 Task: Look for space in Nīmāj, India from 1st July, 2023 to 3rd July, 2023 for 1 adult in price range Rs.5000 to Rs.15000. Place can be private room with 1  bedroom having 1 bed and 1 bathroom. Property type can be house, flat, guest house, hotel. Amenities needed are: wifi, washing machine. Booking option can be shelf check-in. Required host language is English.
Action: Mouse moved to (439, 80)
Screenshot: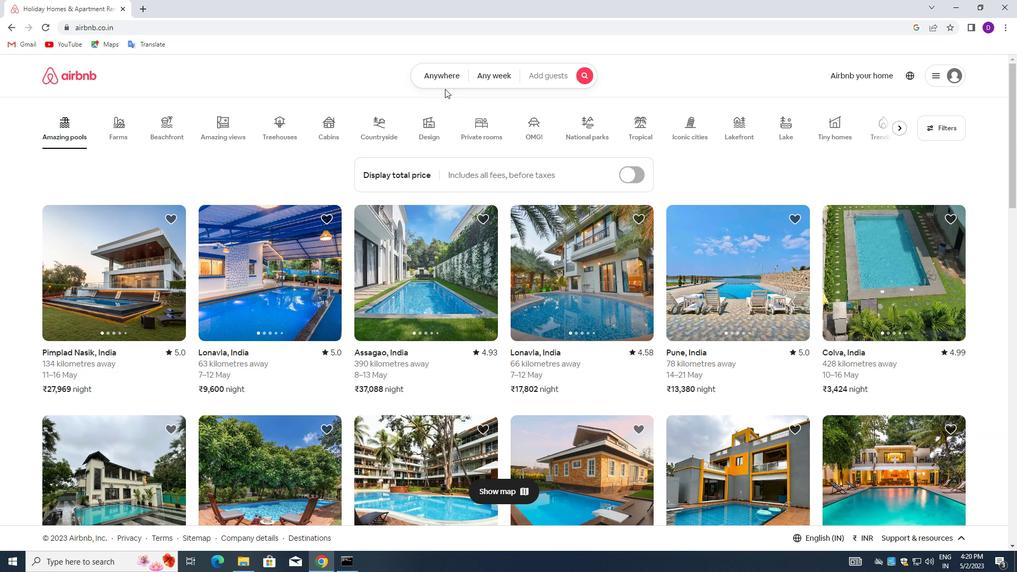 
Action: Mouse pressed left at (439, 80)
Screenshot: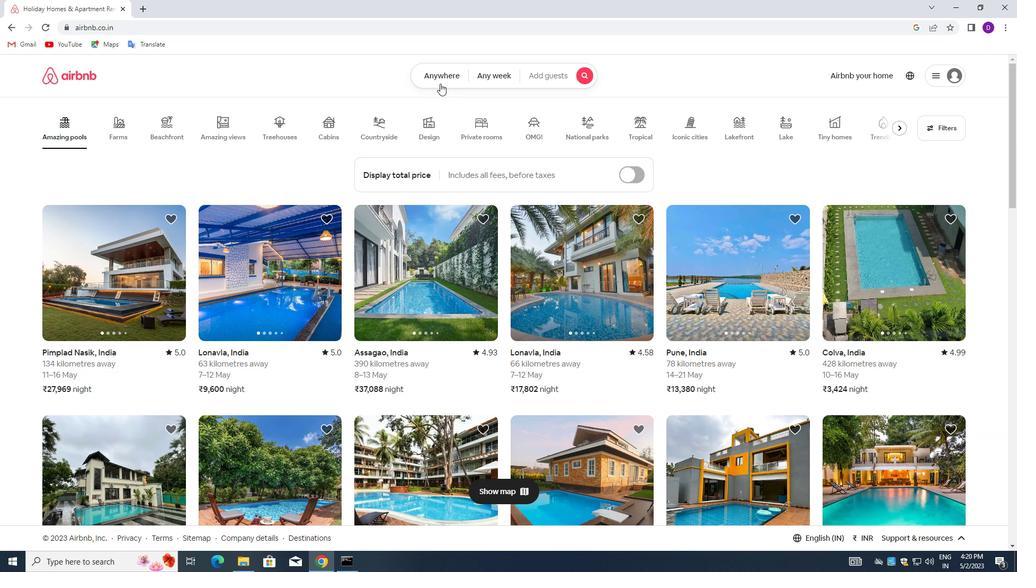 
Action: Mouse moved to (343, 118)
Screenshot: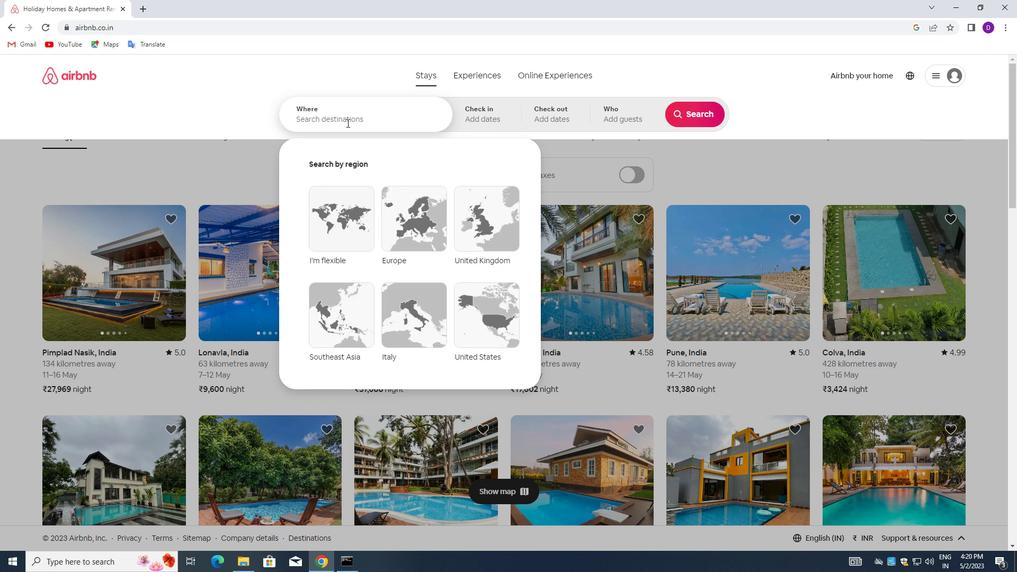 
Action: Mouse pressed left at (343, 118)
Screenshot: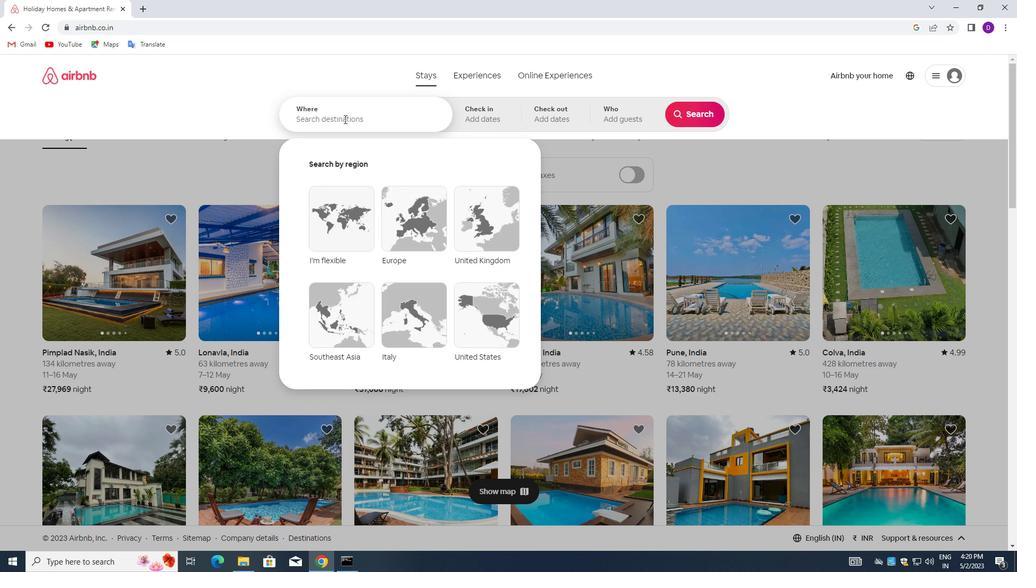 
Action: Mouse moved to (248, 117)
Screenshot: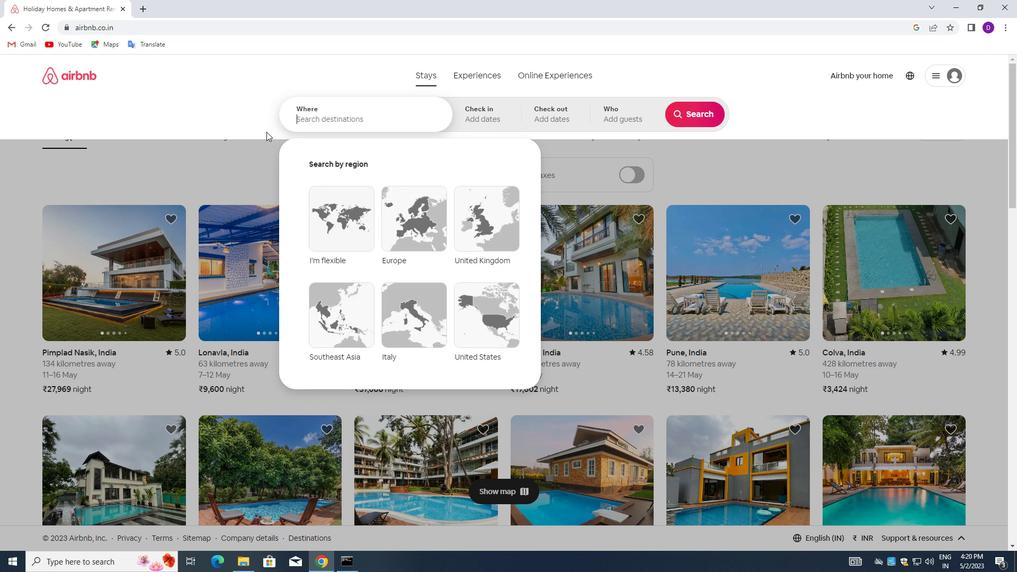 
Action: Key pressed <Key.shift>NIMAJ,<Key.space><Key.shift>INDIA<Key.enter>
Screenshot: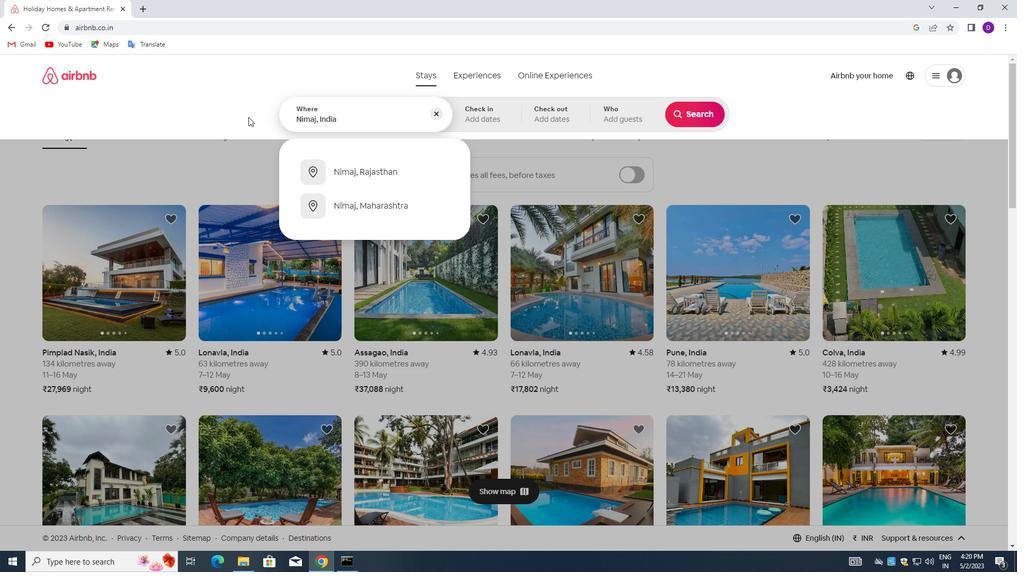 
Action: Mouse moved to (693, 208)
Screenshot: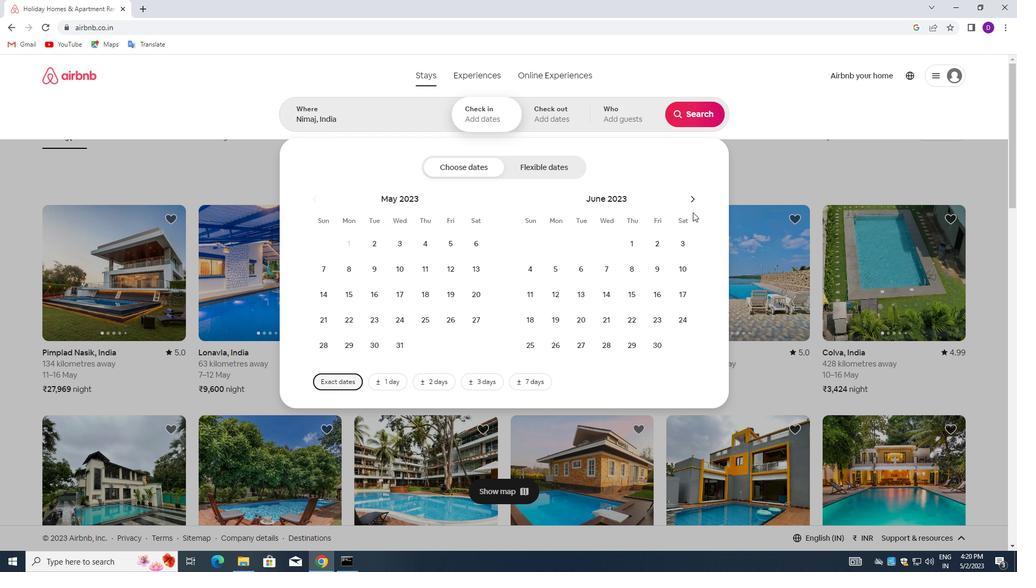 
Action: Mouse pressed left at (693, 208)
Screenshot: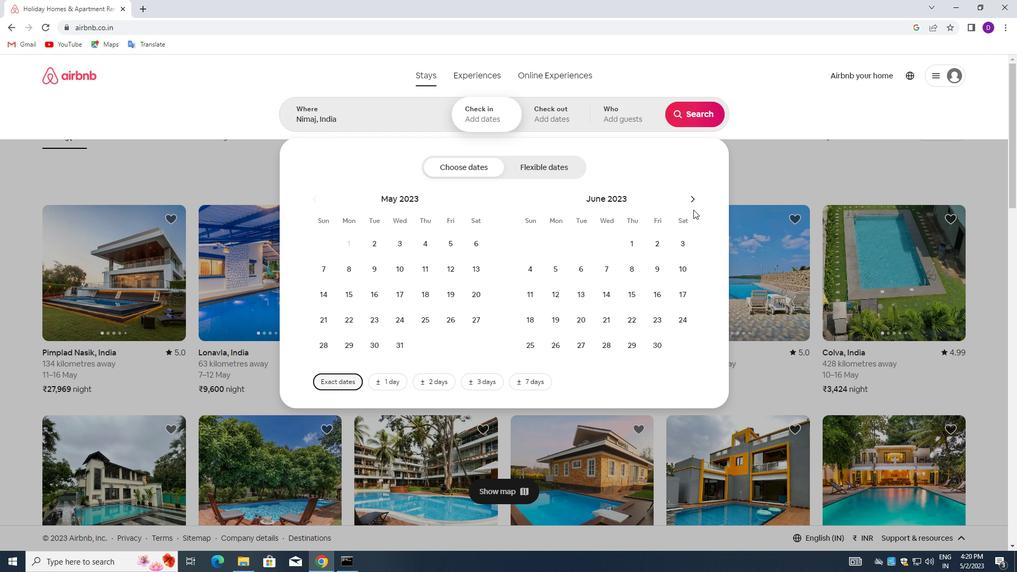 
Action: Mouse moved to (693, 202)
Screenshot: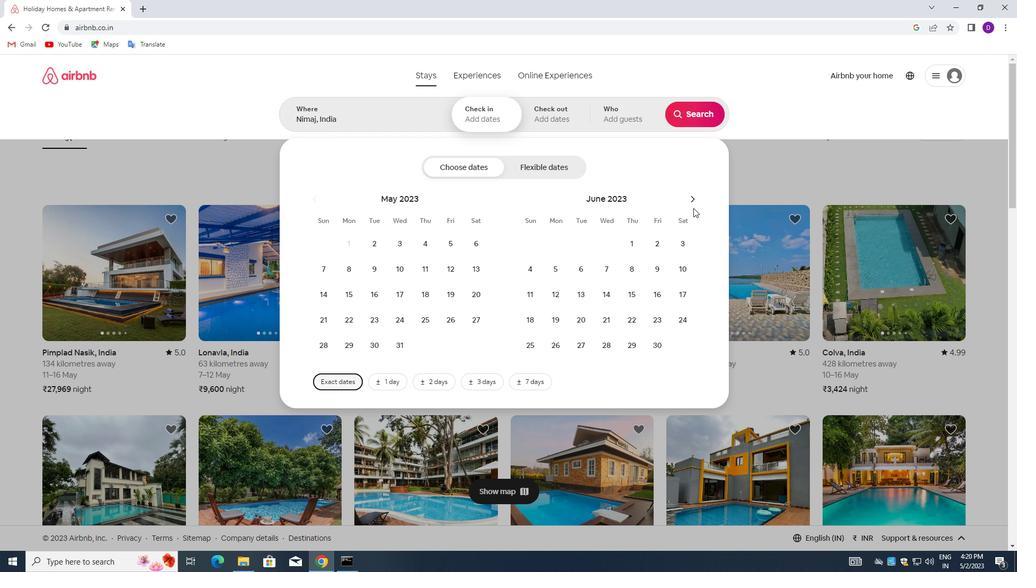
Action: Mouse pressed left at (693, 202)
Screenshot: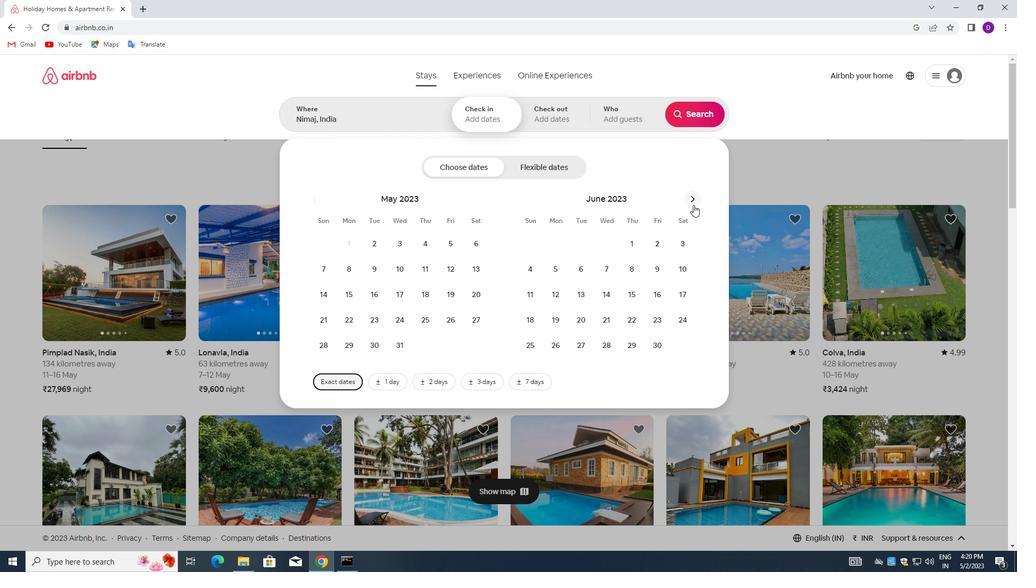 
Action: Mouse moved to (681, 244)
Screenshot: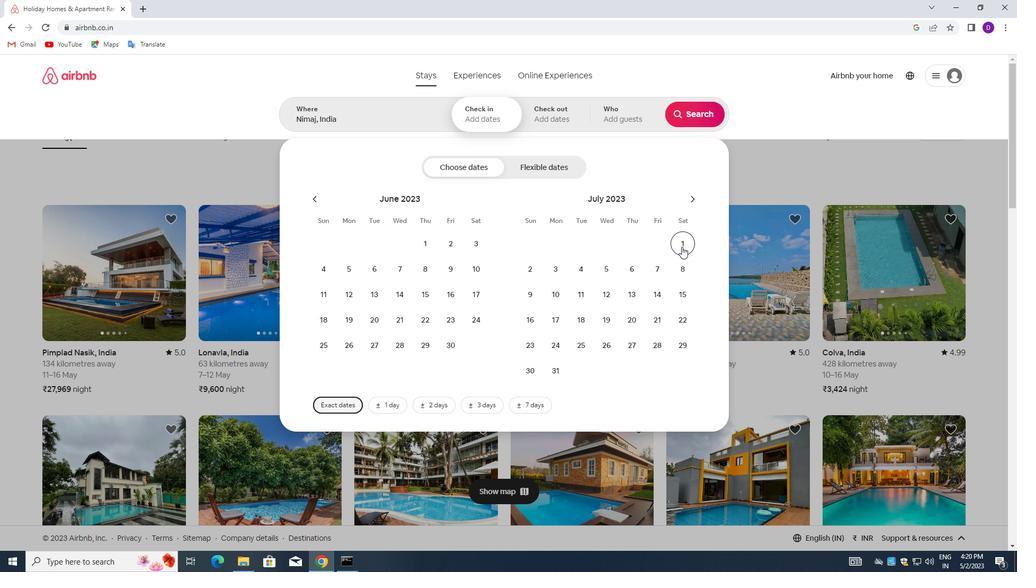 
Action: Mouse pressed left at (681, 244)
Screenshot: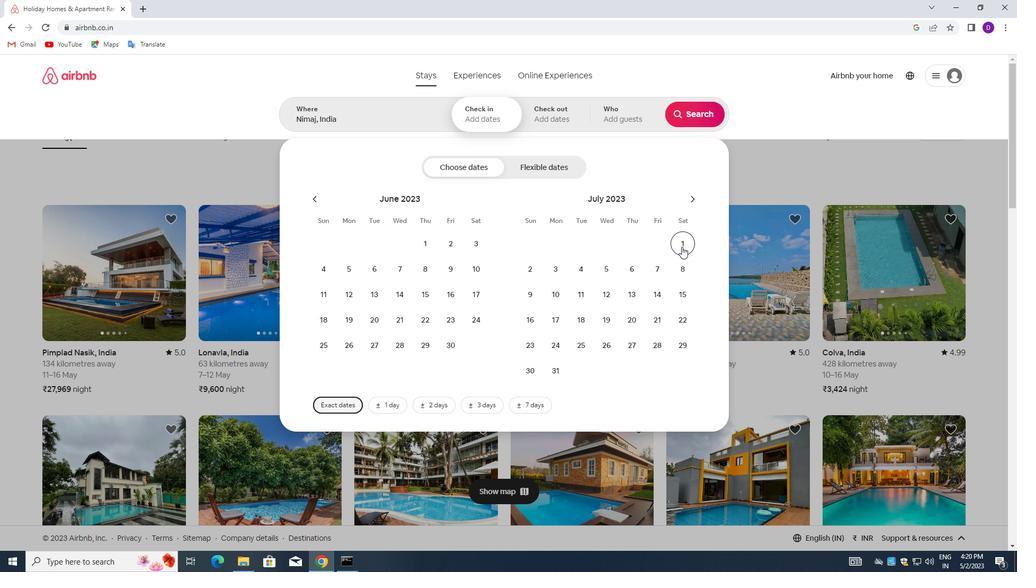 
Action: Mouse moved to (559, 272)
Screenshot: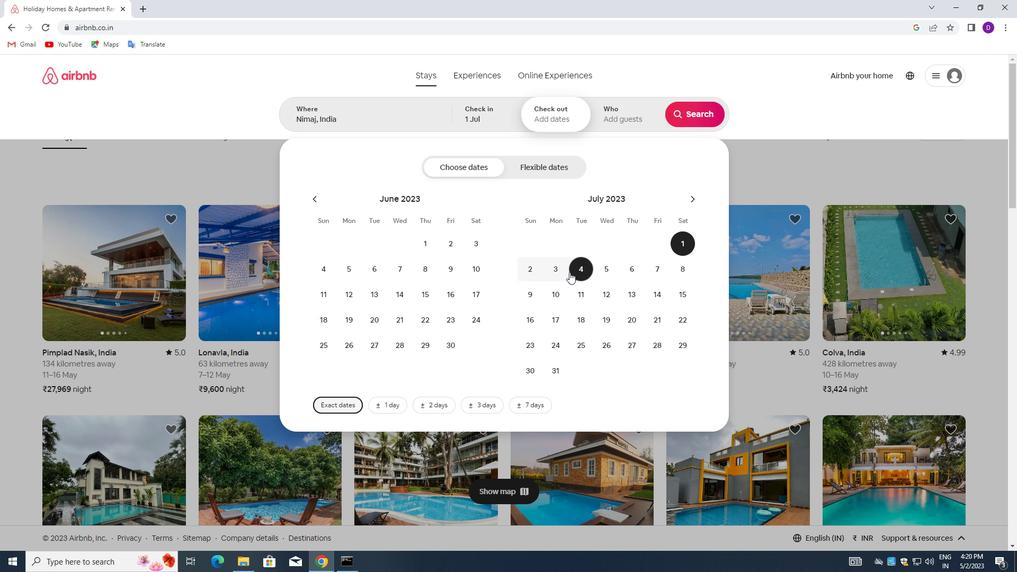 
Action: Mouse pressed left at (559, 272)
Screenshot: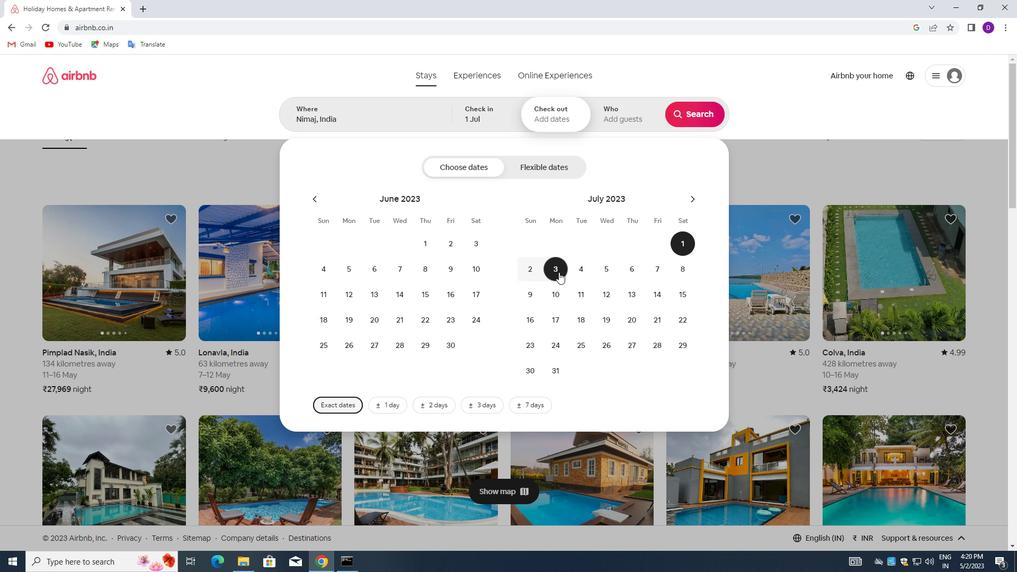 
Action: Mouse moved to (614, 118)
Screenshot: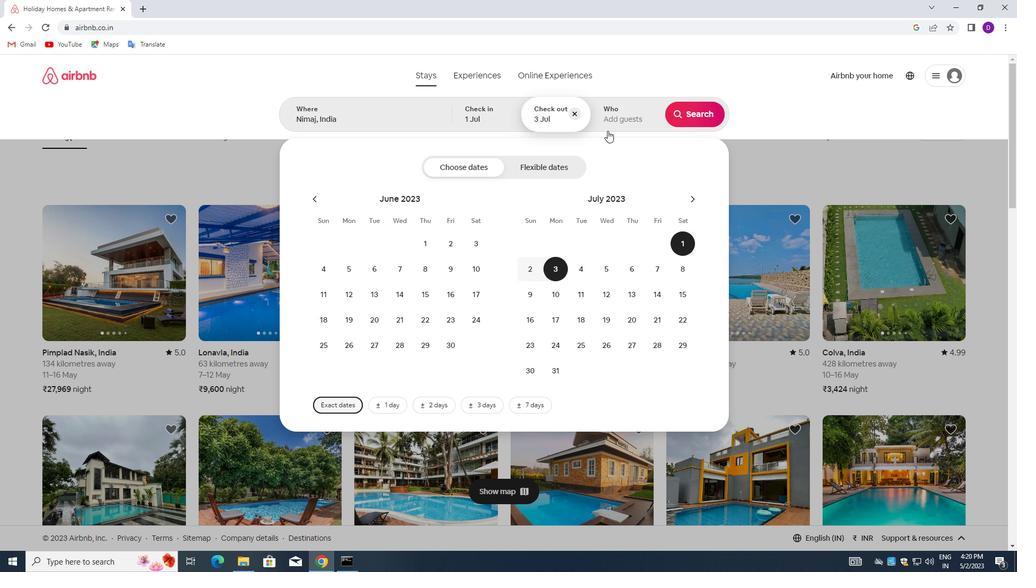 
Action: Mouse pressed left at (614, 118)
Screenshot: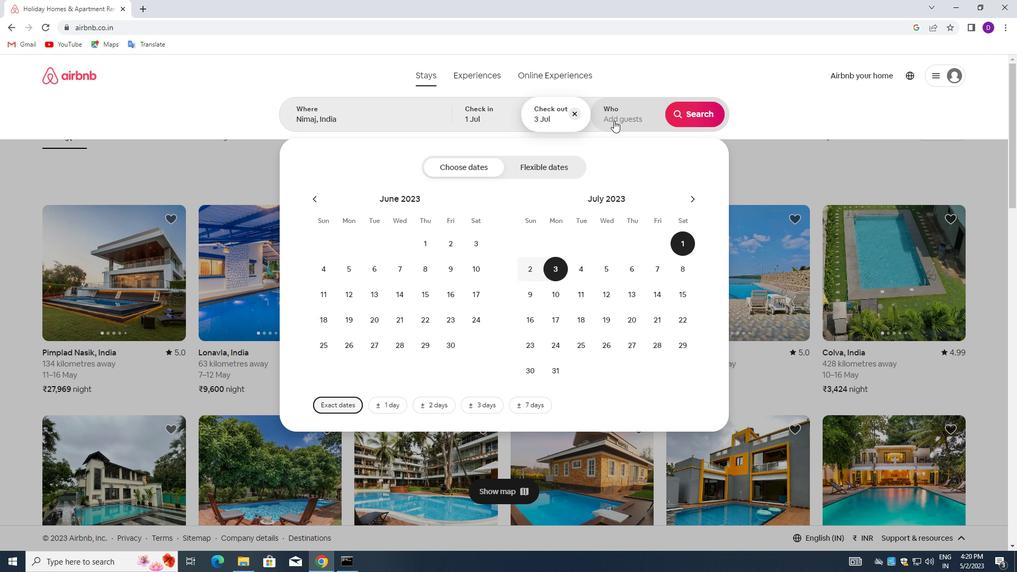 
Action: Mouse moved to (692, 169)
Screenshot: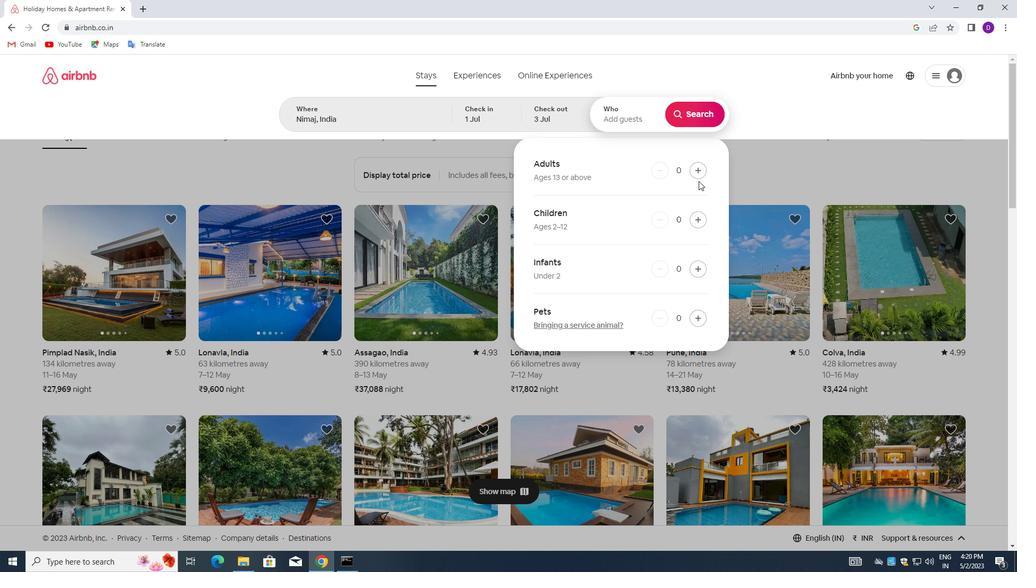 
Action: Mouse pressed left at (692, 169)
Screenshot: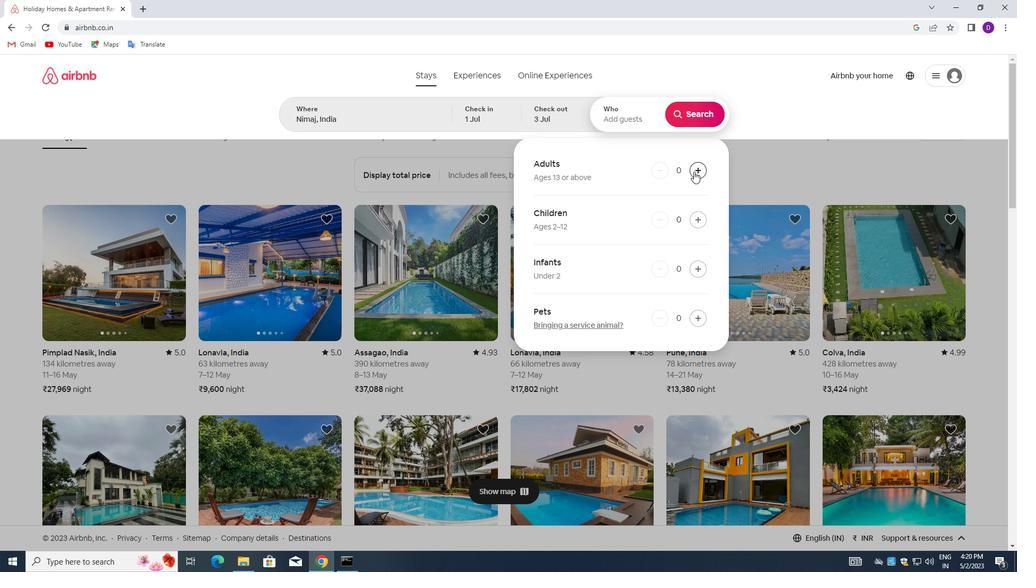 
Action: Mouse moved to (684, 111)
Screenshot: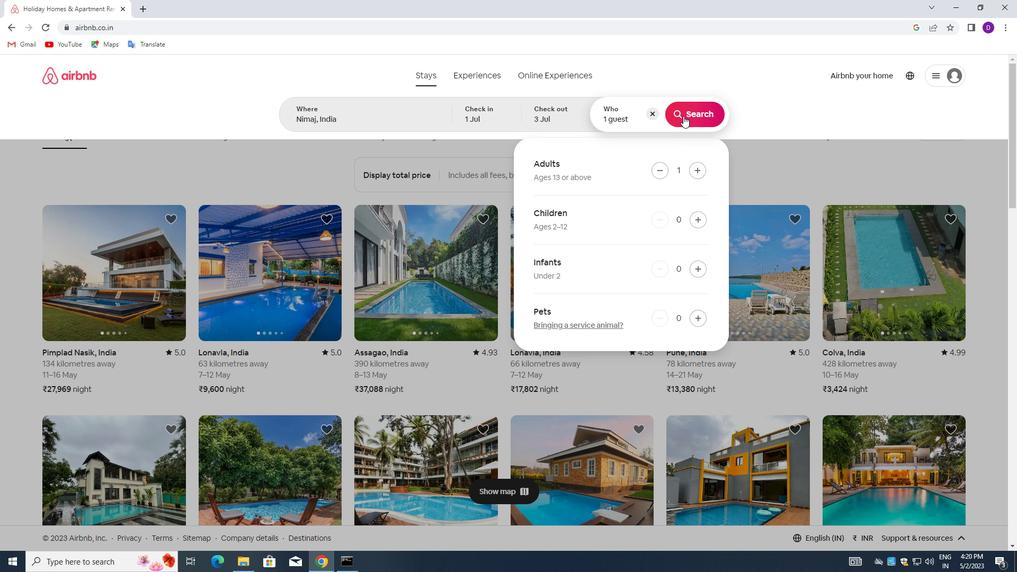 
Action: Mouse pressed left at (684, 111)
Screenshot: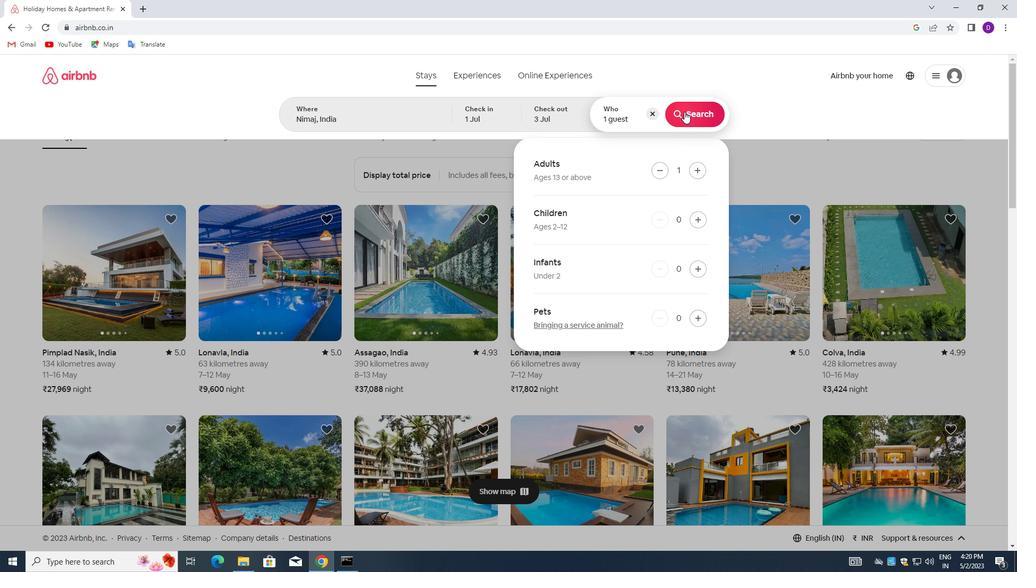 
Action: Mouse moved to (969, 122)
Screenshot: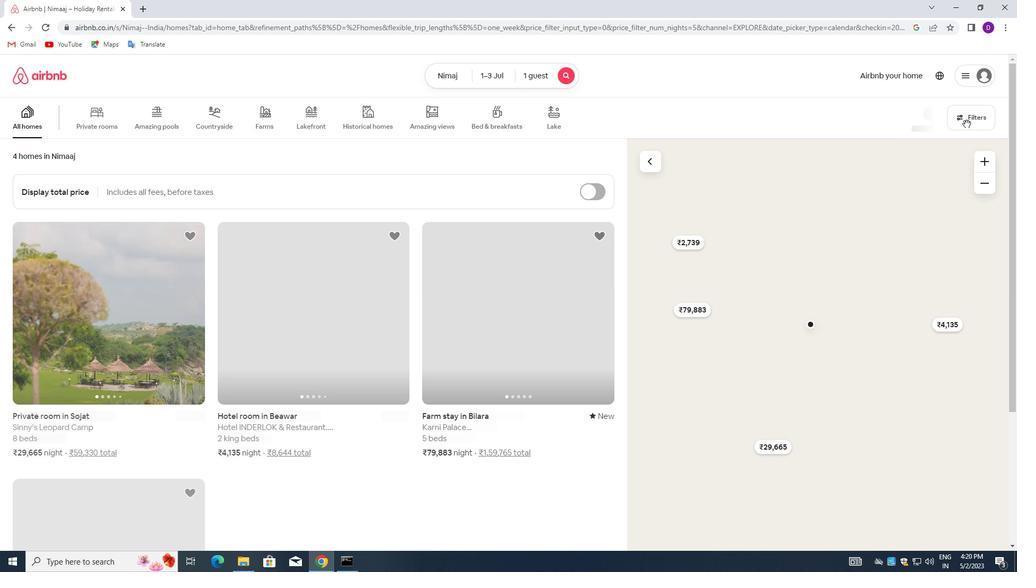 
Action: Mouse pressed left at (969, 122)
Screenshot: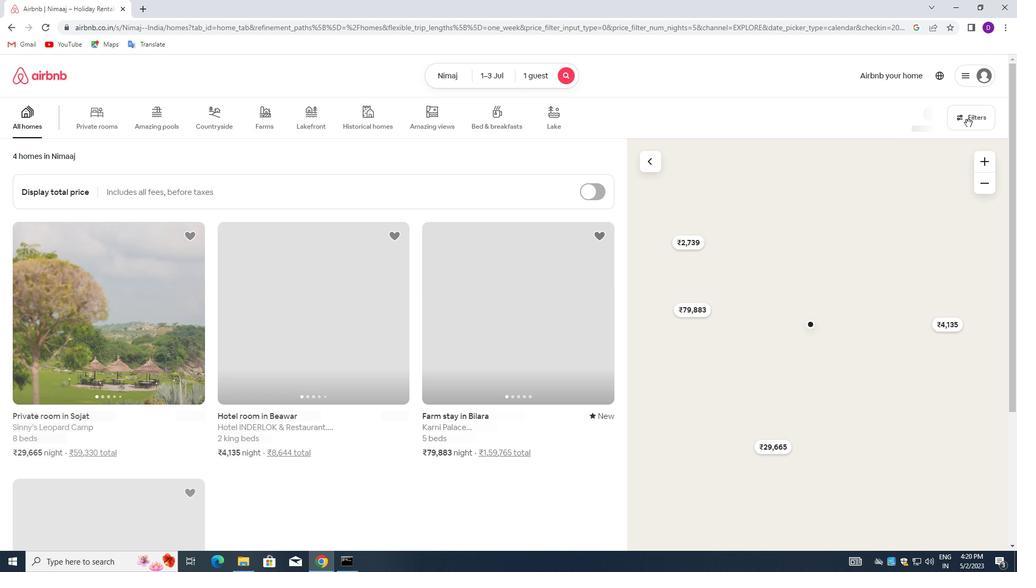 
Action: Mouse moved to (374, 254)
Screenshot: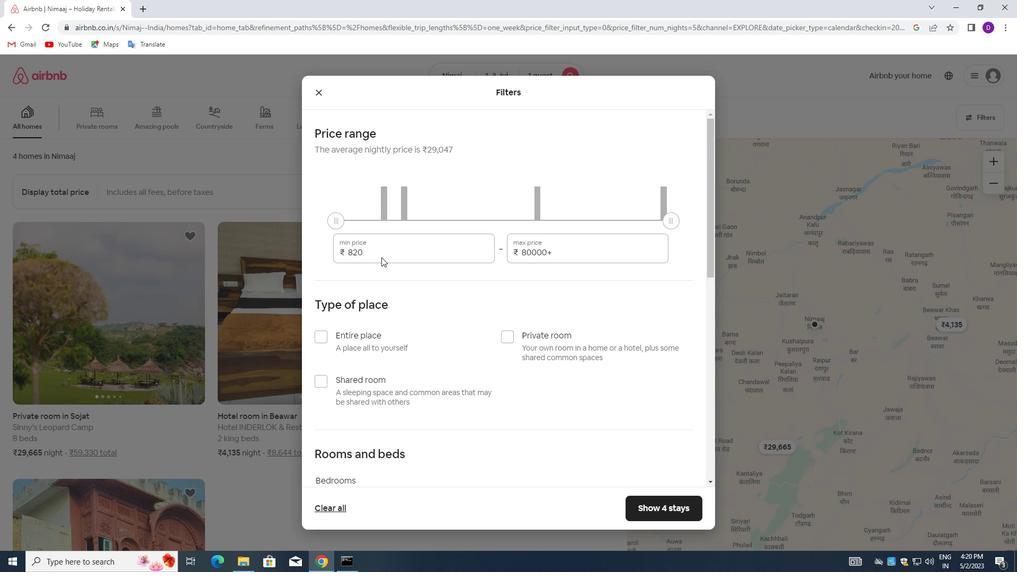 
Action: Mouse pressed left at (374, 254)
Screenshot: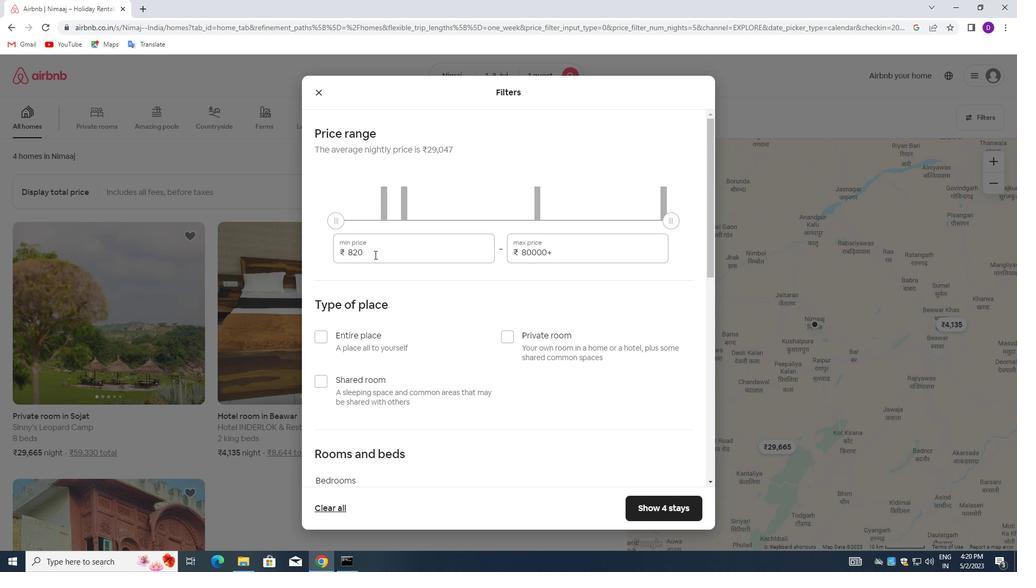 
Action: Mouse pressed left at (374, 254)
Screenshot: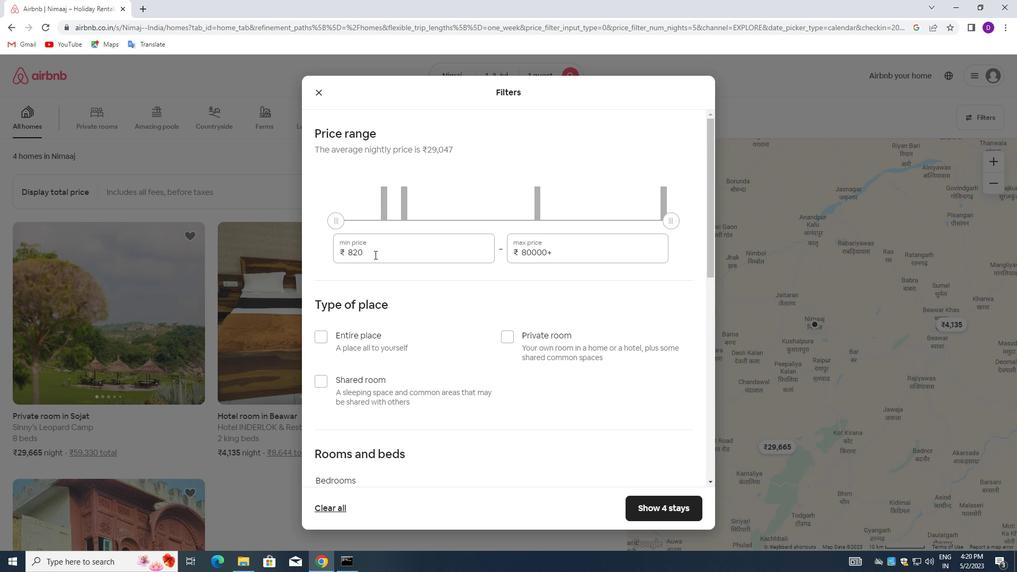 
Action: Key pressed 5000<Key.tab>15000
Screenshot: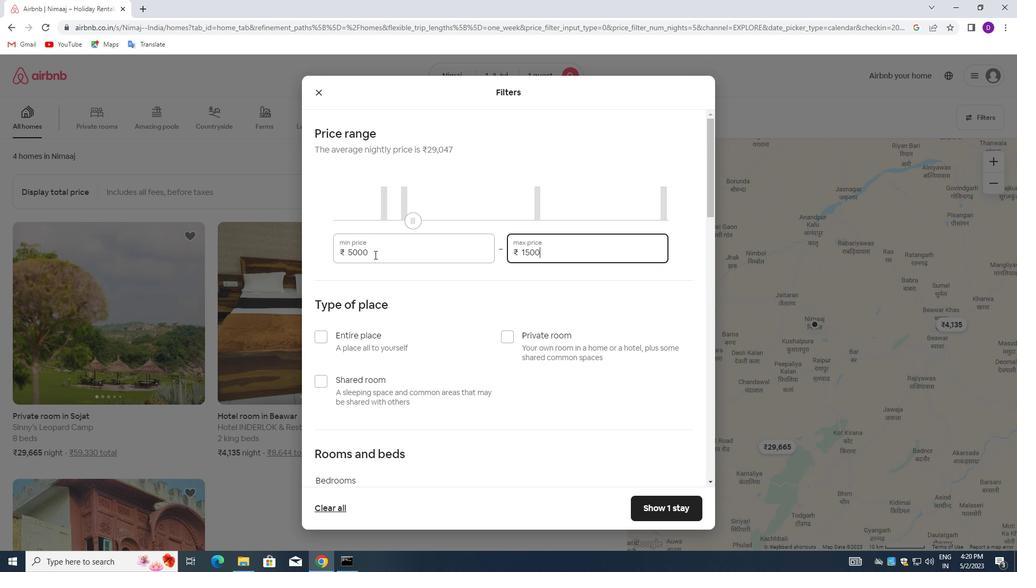 
Action: Mouse moved to (398, 293)
Screenshot: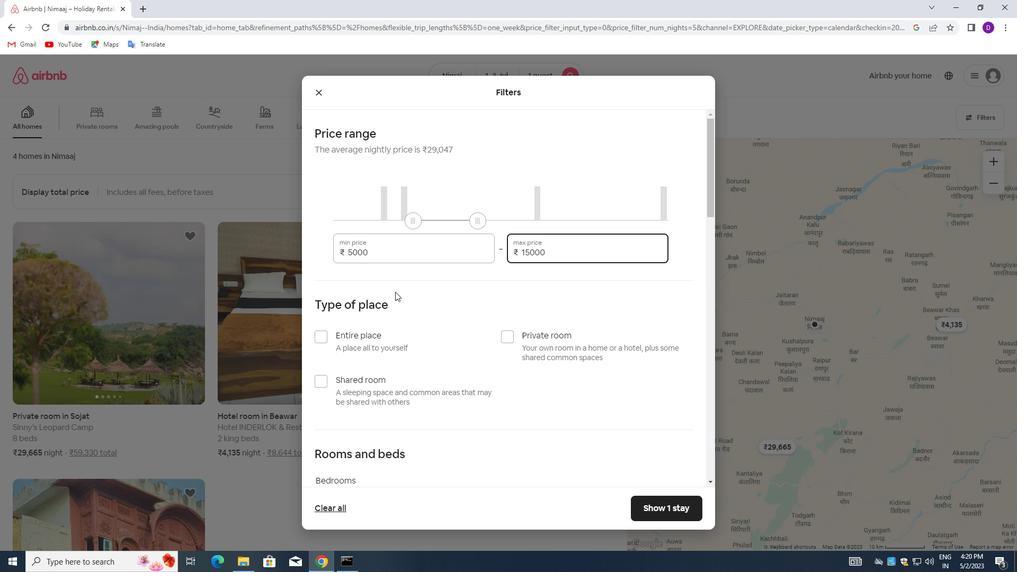 
Action: Mouse scrolled (398, 292) with delta (0, 0)
Screenshot: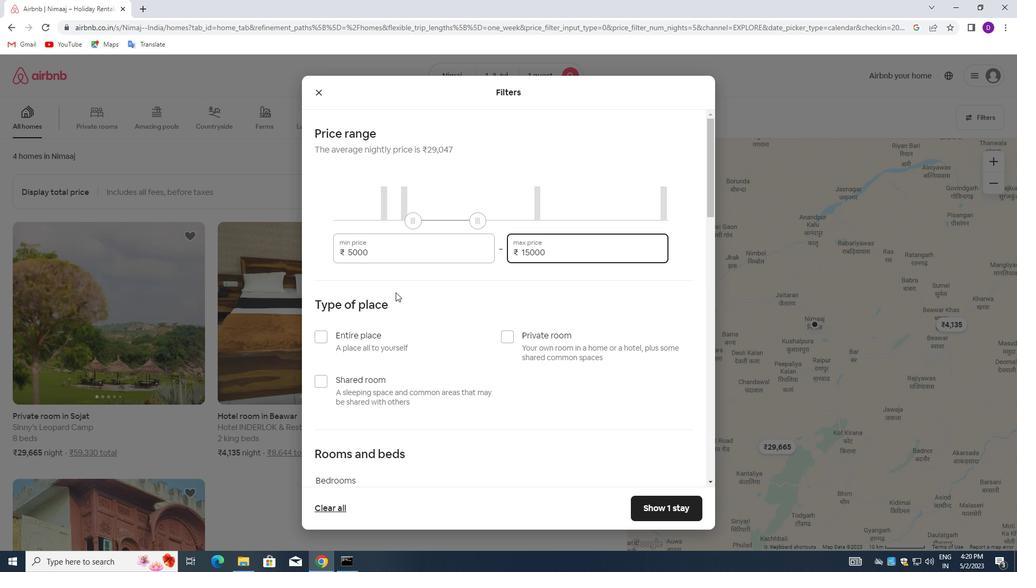 
Action: Mouse moved to (399, 295)
Screenshot: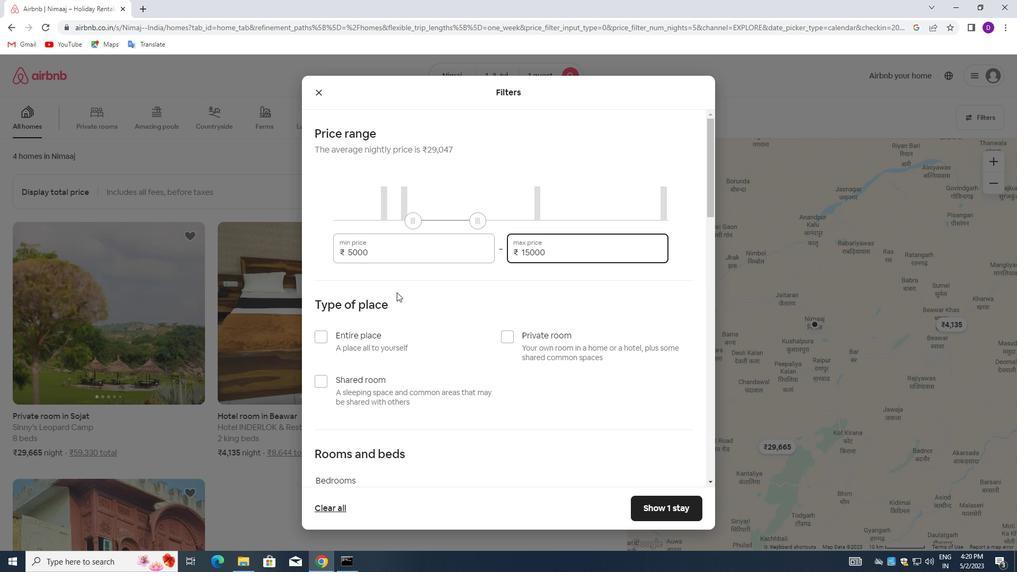 
Action: Mouse scrolled (399, 295) with delta (0, 0)
Screenshot: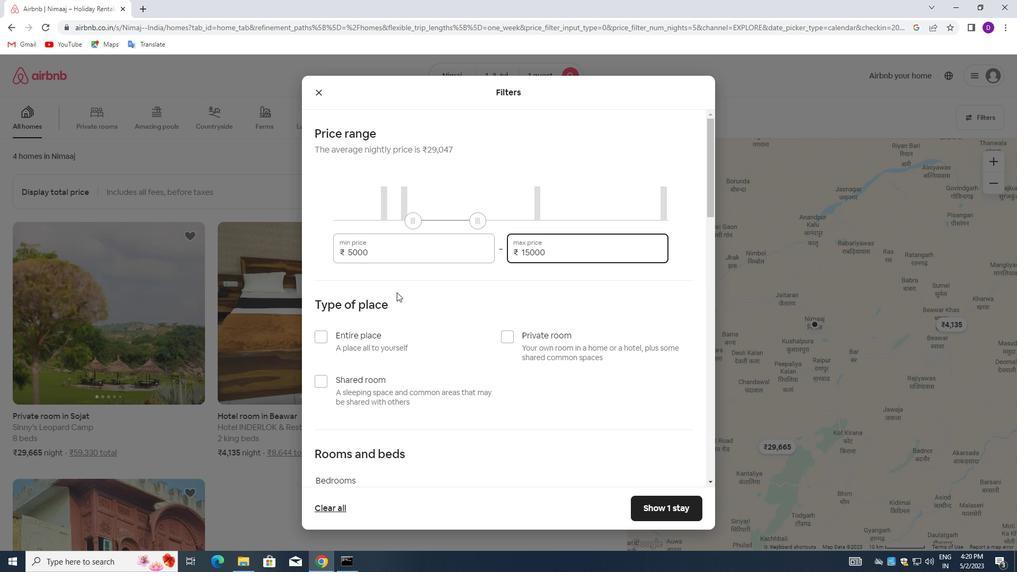 
Action: Mouse moved to (507, 232)
Screenshot: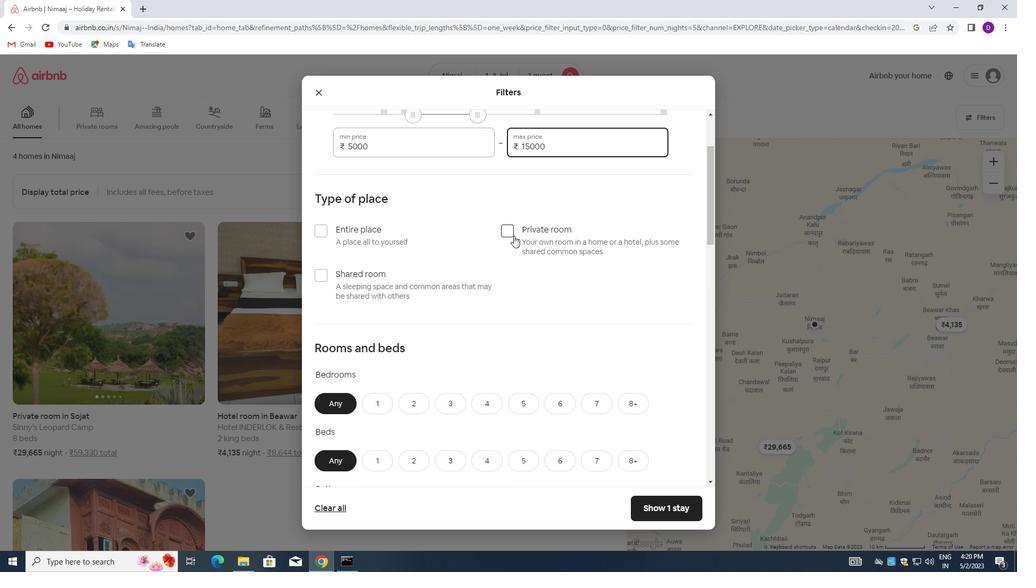 
Action: Mouse pressed left at (507, 232)
Screenshot: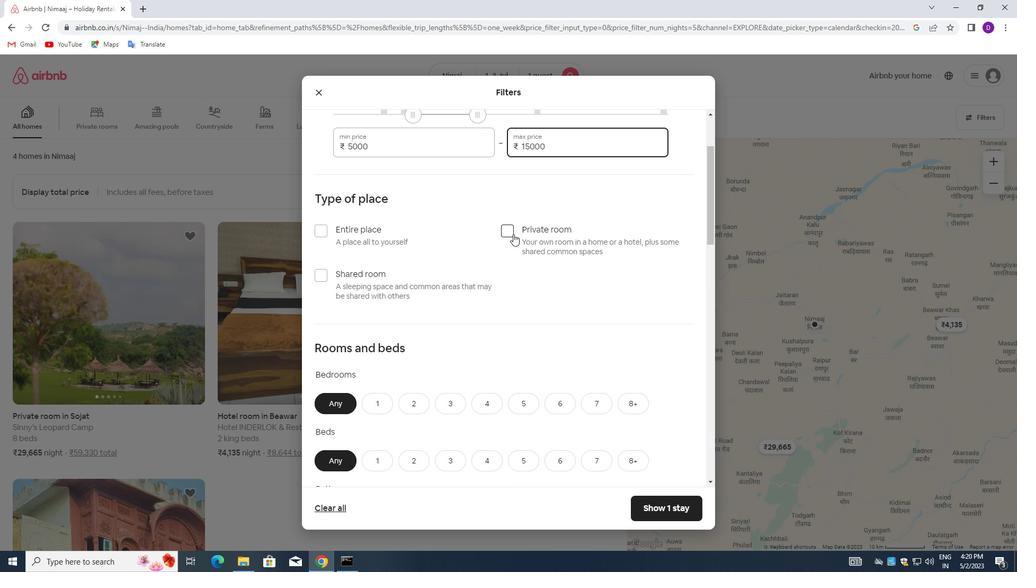
Action: Mouse moved to (502, 275)
Screenshot: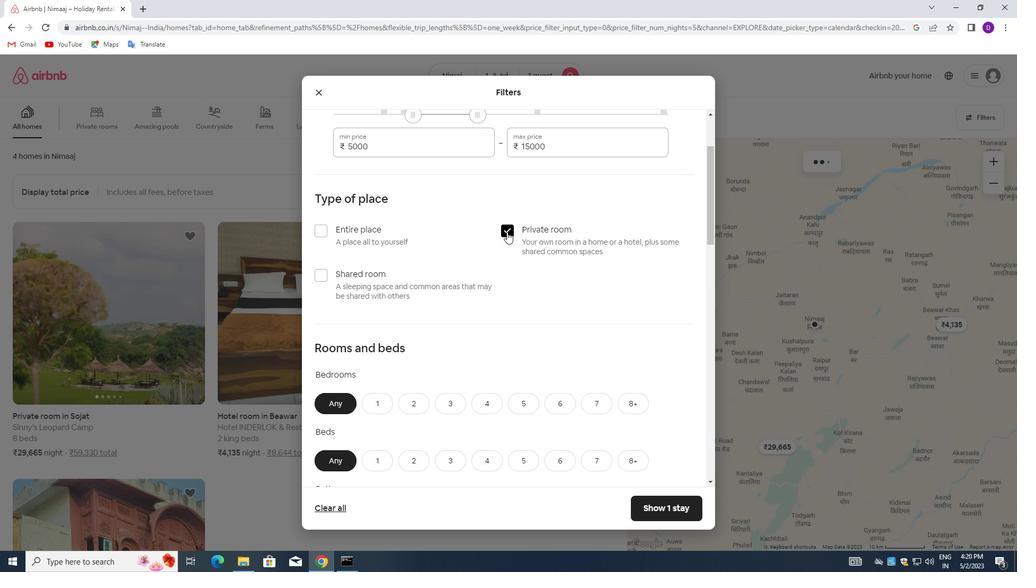 
Action: Mouse scrolled (502, 274) with delta (0, 0)
Screenshot: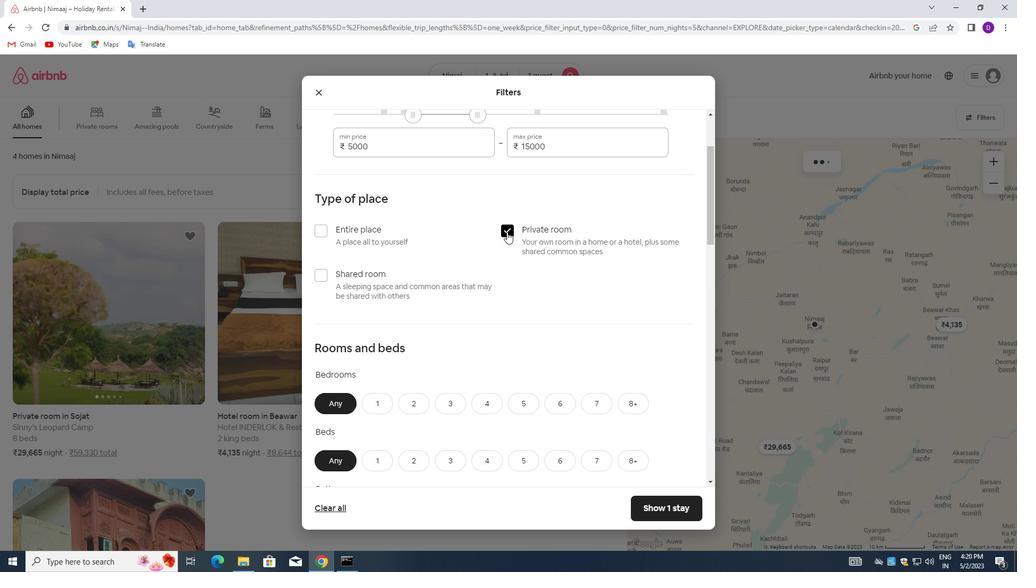 
Action: Mouse moved to (478, 290)
Screenshot: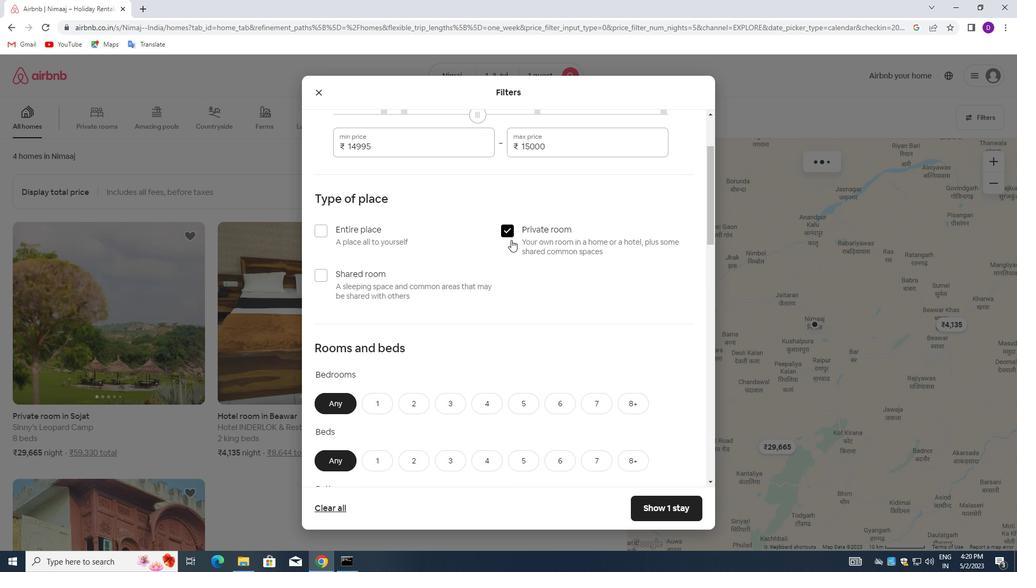 
Action: Mouse scrolled (478, 290) with delta (0, 0)
Screenshot: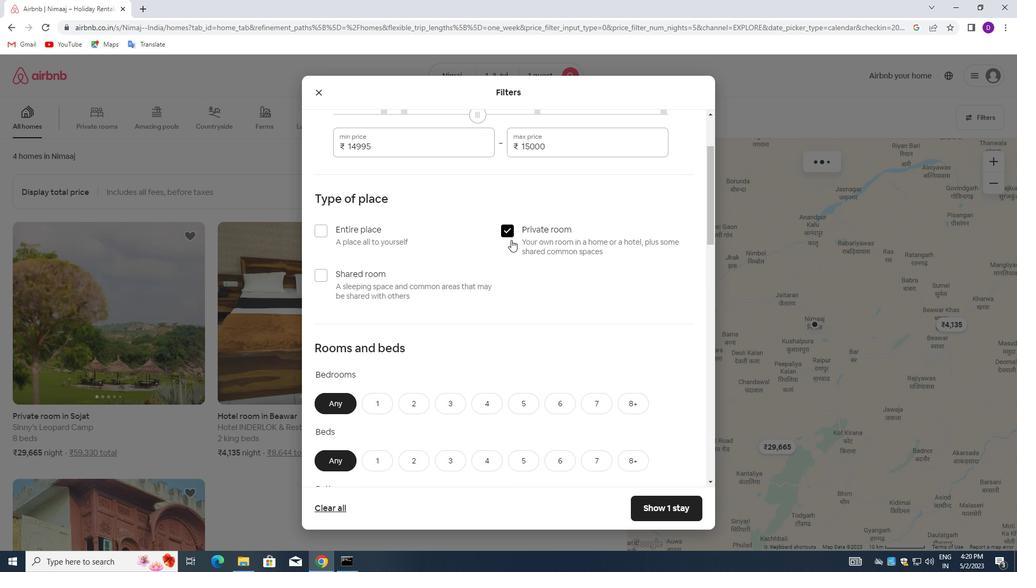 
Action: Mouse moved to (469, 294)
Screenshot: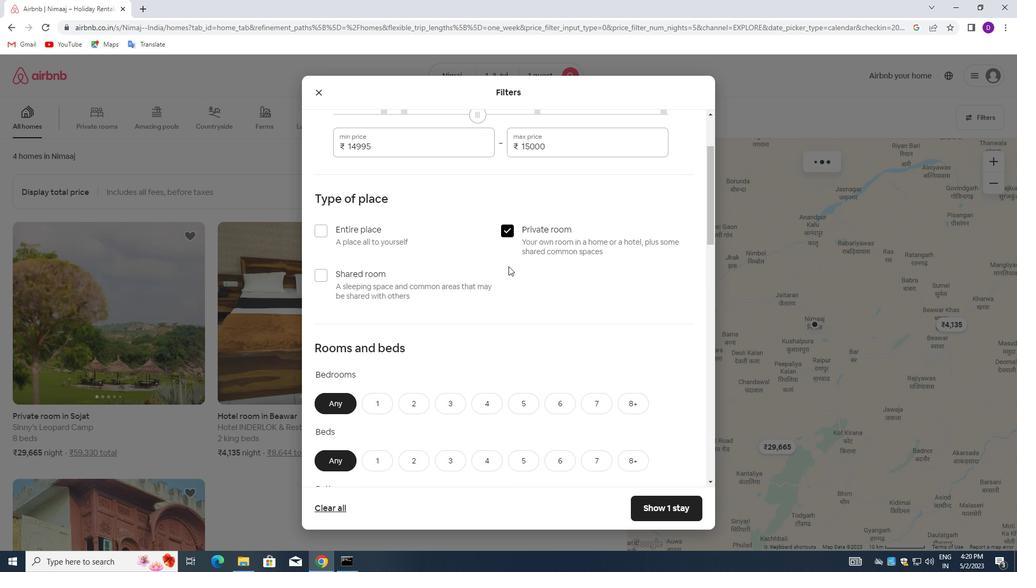 
Action: Mouse scrolled (469, 293) with delta (0, 0)
Screenshot: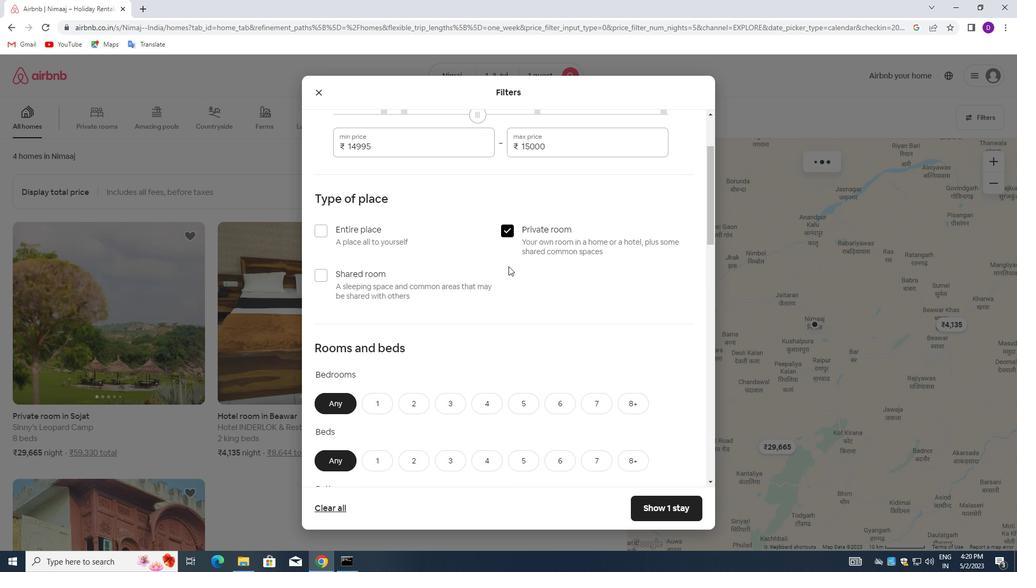 
Action: Mouse moved to (466, 294)
Screenshot: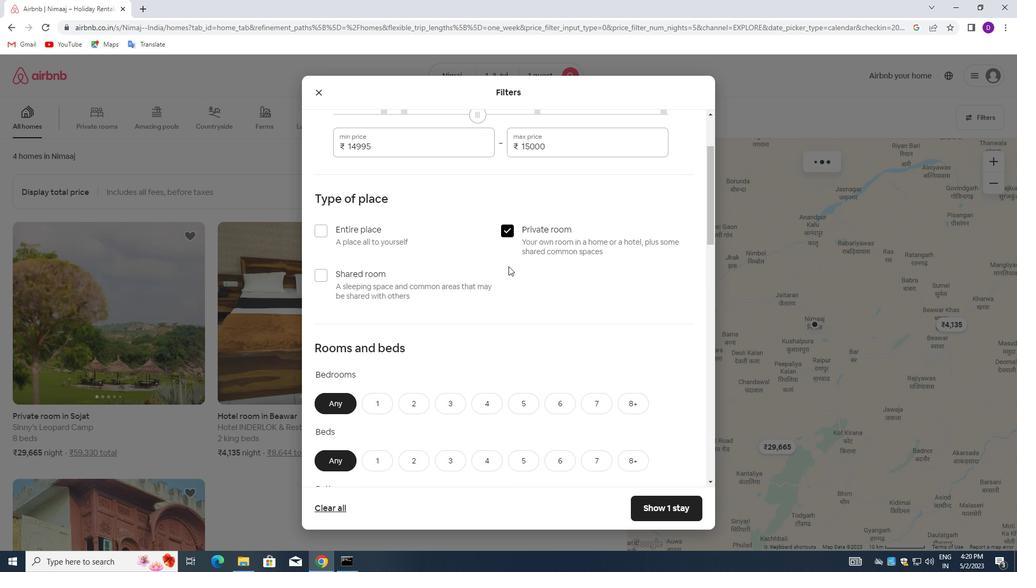 
Action: Mouse scrolled (466, 293) with delta (0, 0)
Screenshot: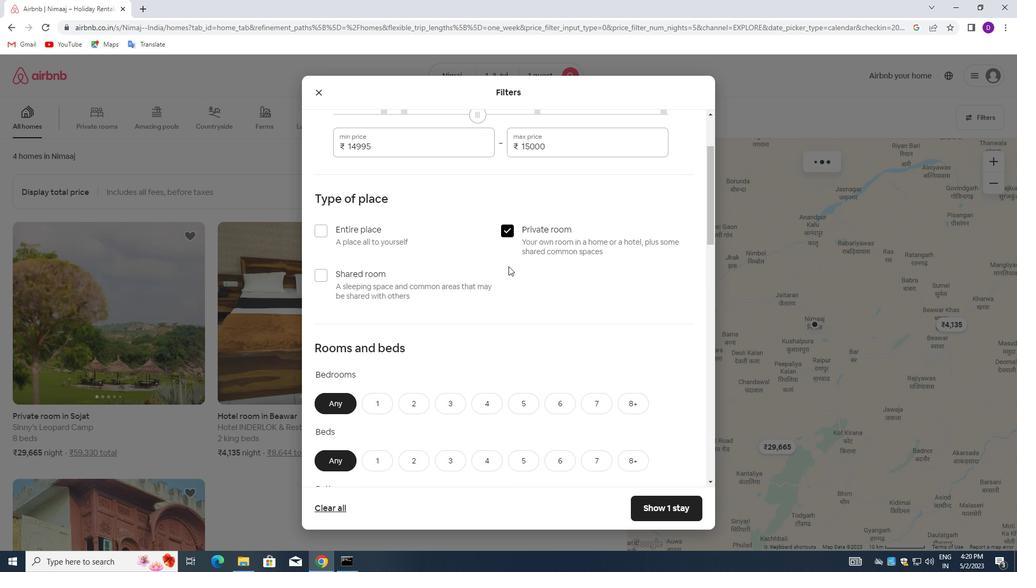 
Action: Mouse moved to (373, 183)
Screenshot: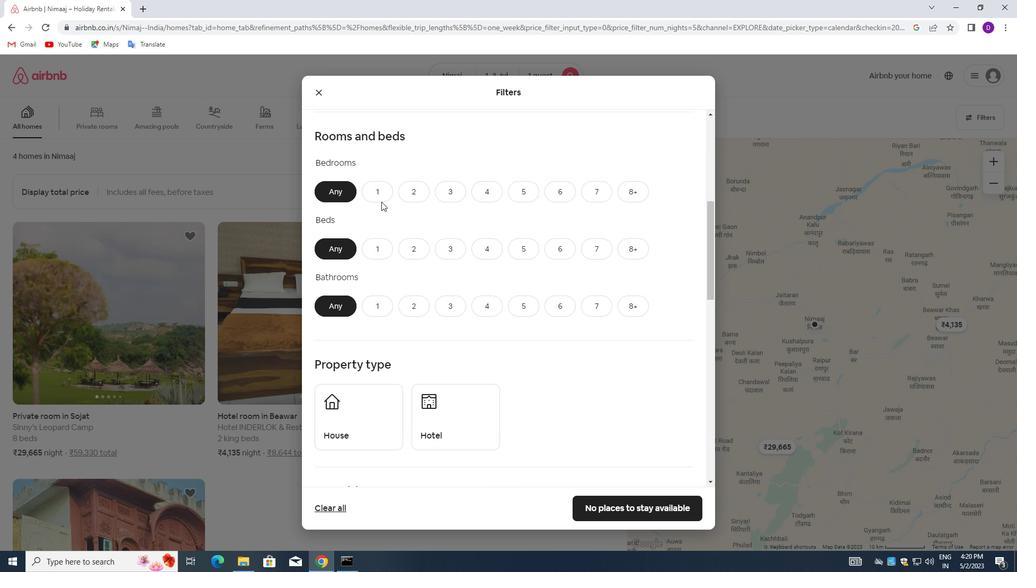 
Action: Mouse pressed left at (373, 183)
Screenshot: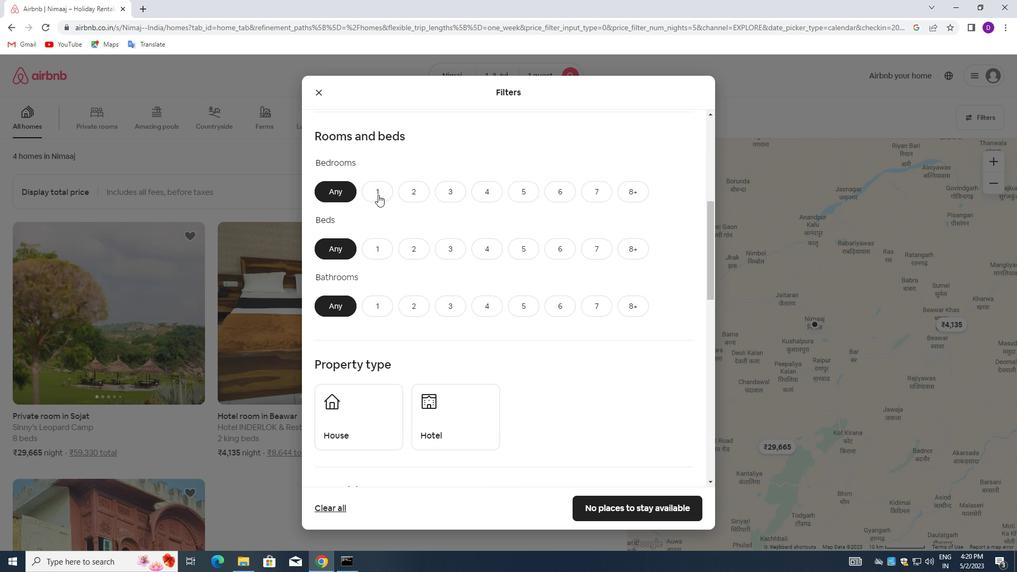 
Action: Mouse moved to (375, 245)
Screenshot: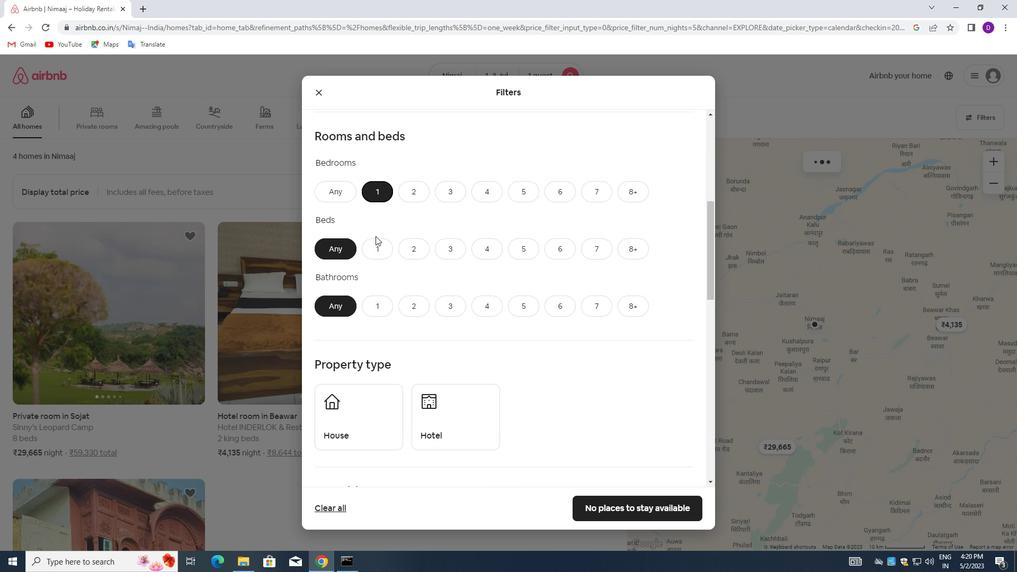 
Action: Mouse pressed left at (375, 245)
Screenshot: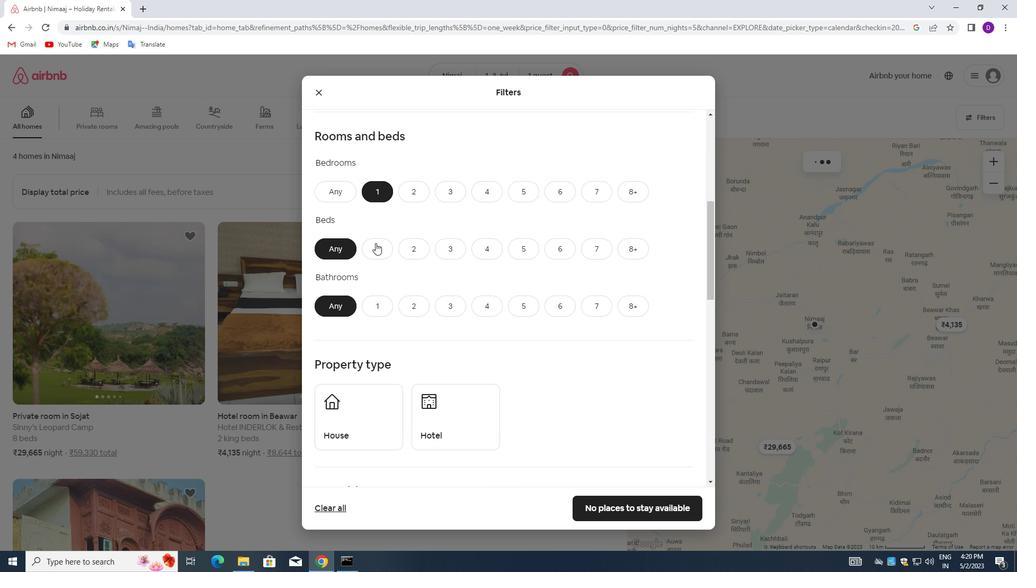 
Action: Mouse moved to (380, 305)
Screenshot: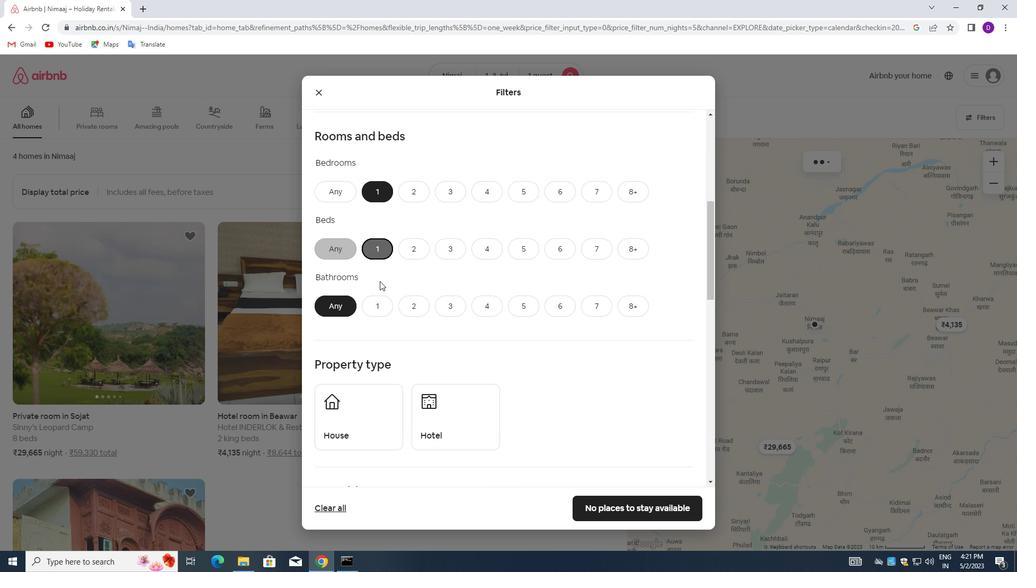 
Action: Mouse pressed left at (380, 305)
Screenshot: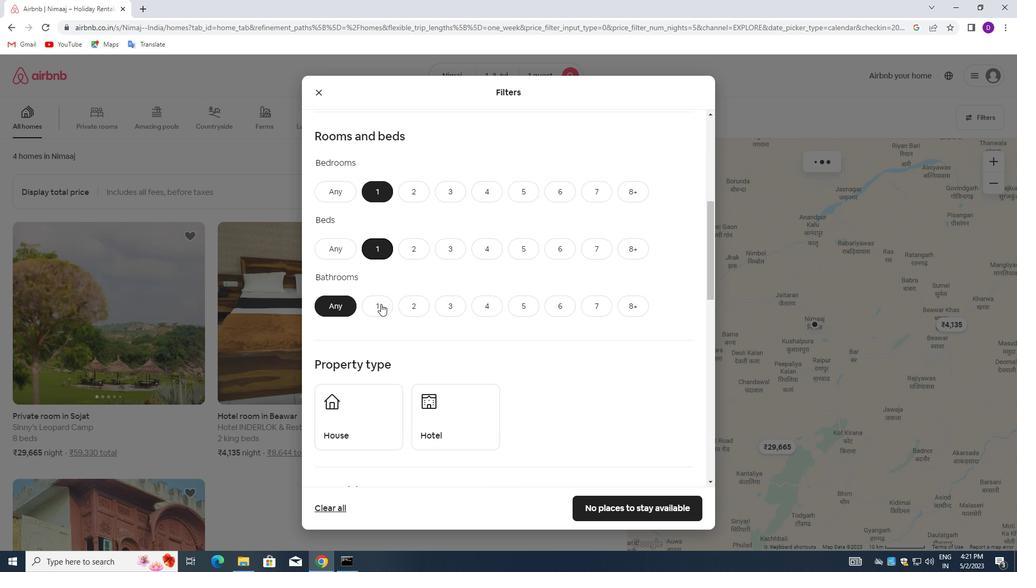 
Action: Mouse moved to (413, 272)
Screenshot: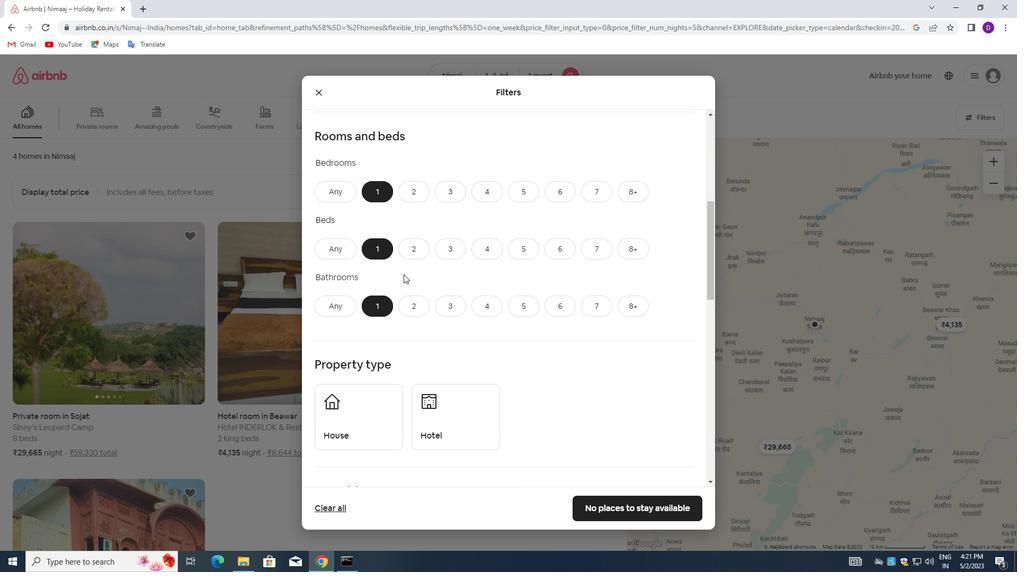 
Action: Mouse scrolled (413, 271) with delta (0, 0)
Screenshot: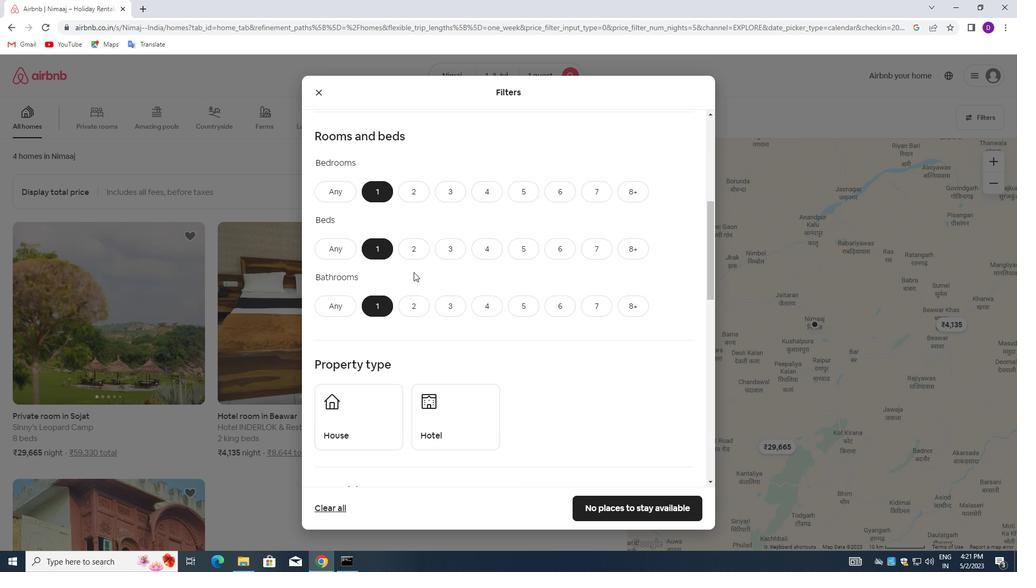 
Action: Mouse scrolled (413, 271) with delta (0, 0)
Screenshot: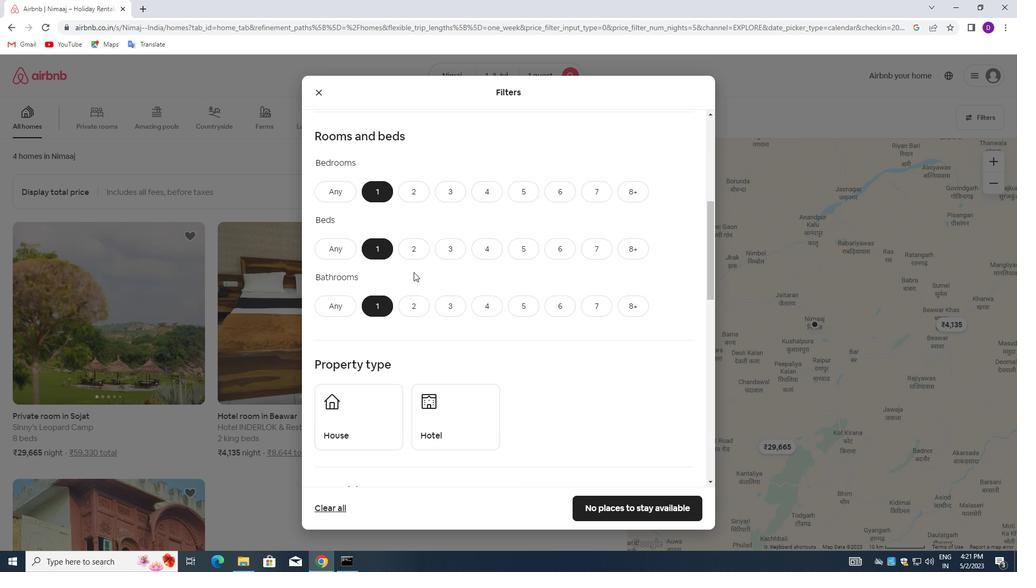 
Action: Mouse moved to (358, 296)
Screenshot: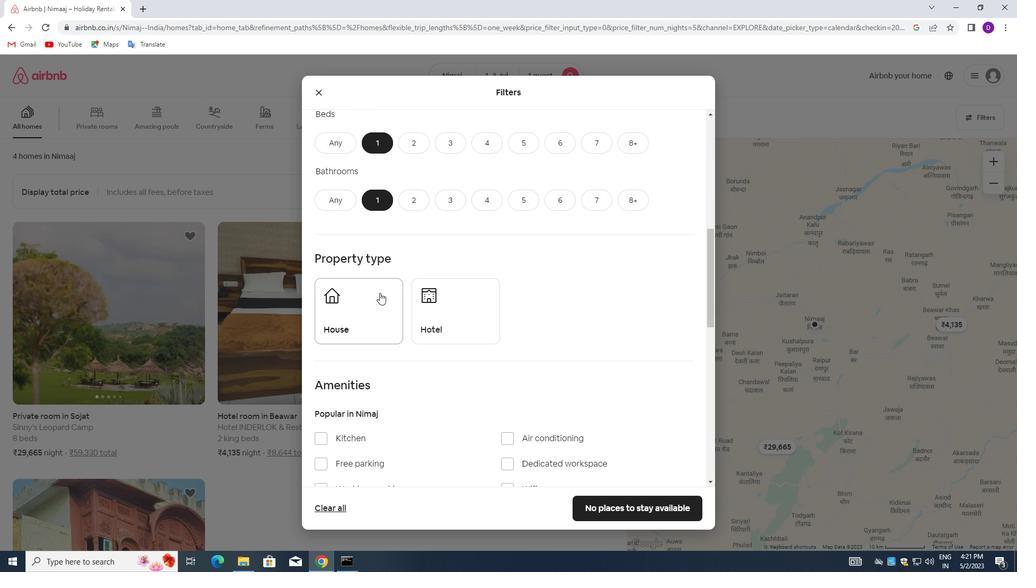 
Action: Mouse pressed left at (358, 296)
Screenshot: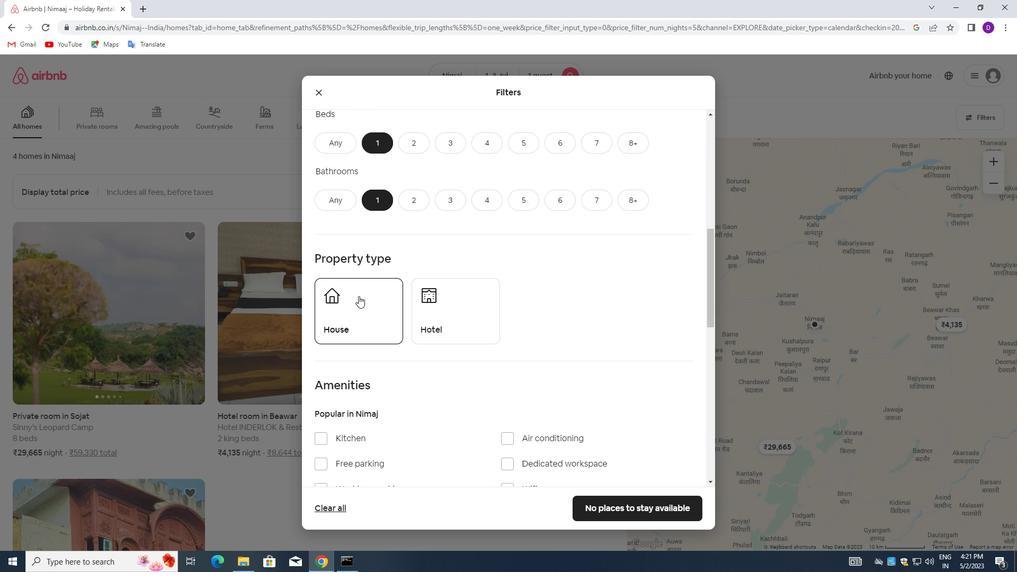 
Action: Mouse moved to (466, 303)
Screenshot: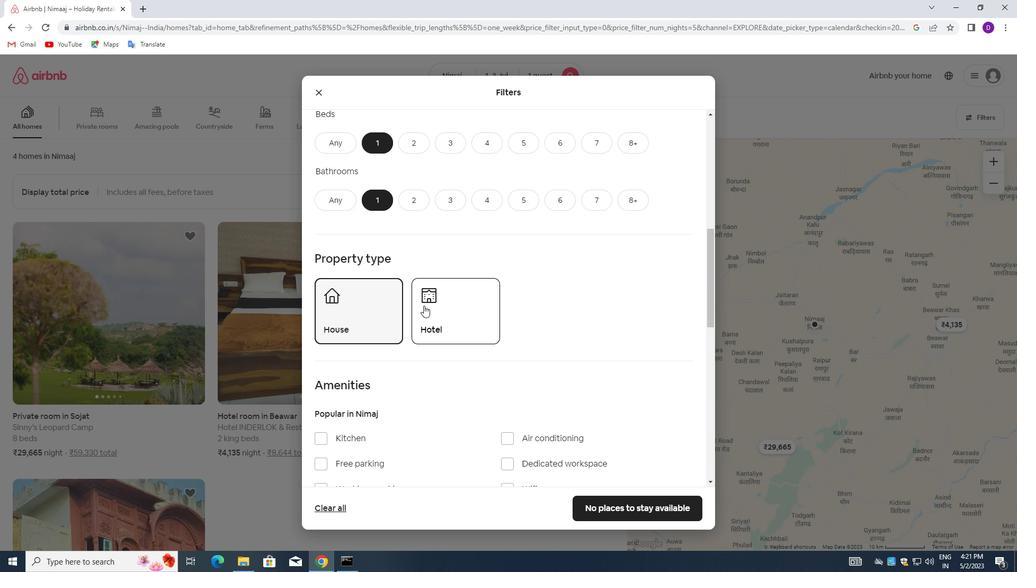
Action: Mouse scrolled (466, 303) with delta (0, 0)
Screenshot: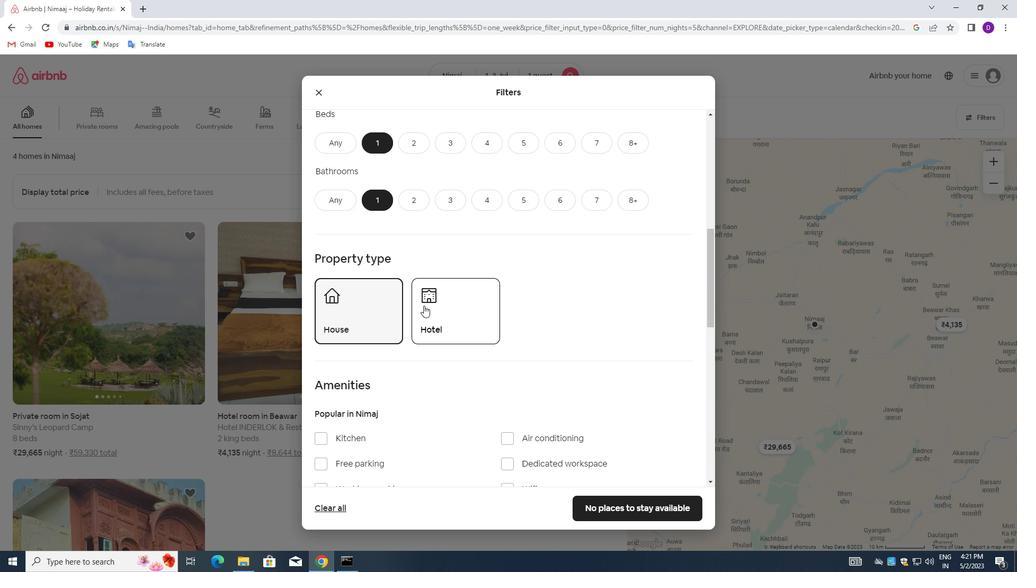 
Action: Mouse moved to (467, 302)
Screenshot: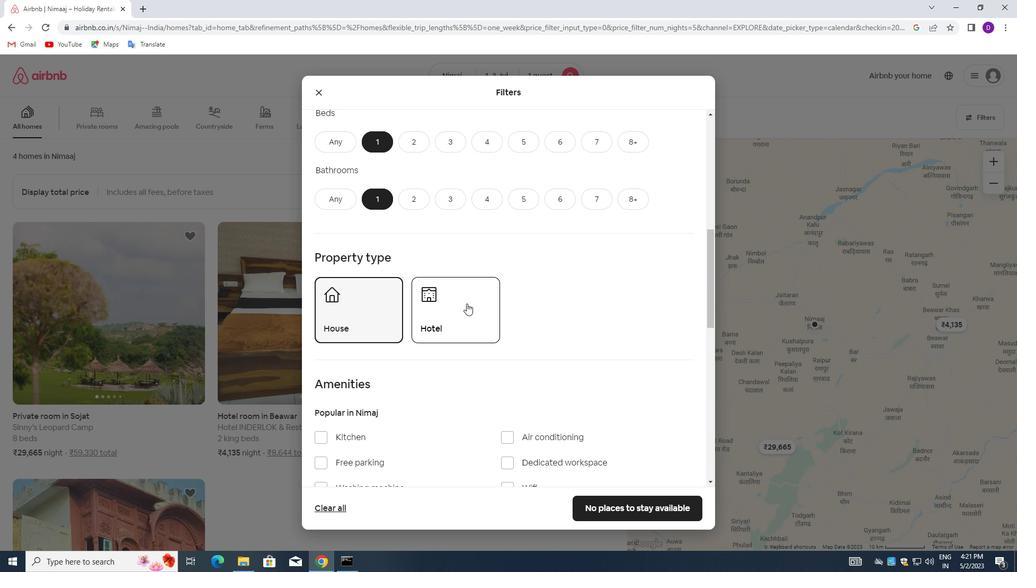 
Action: Mouse scrolled (467, 302) with delta (0, 0)
Screenshot: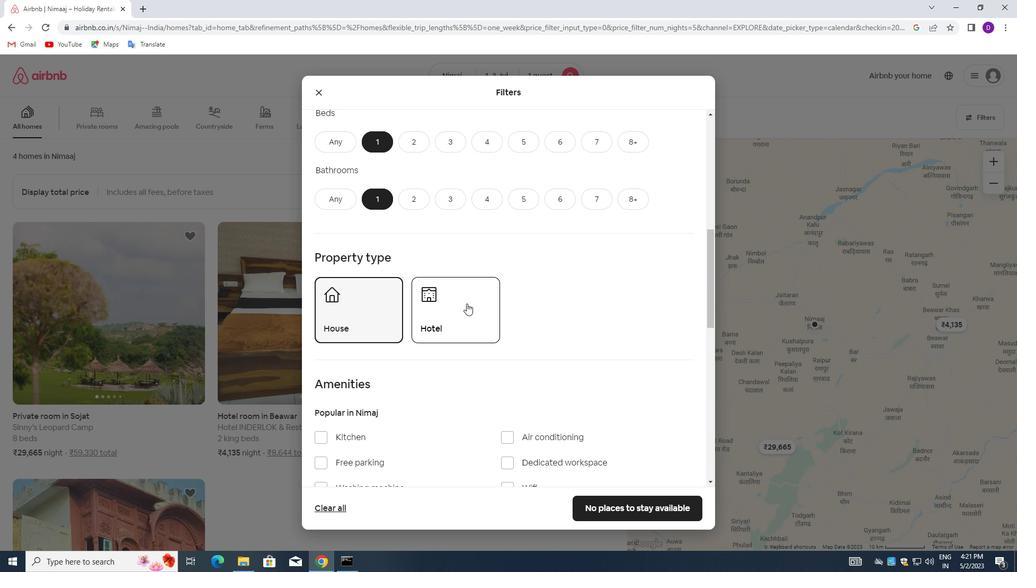 
Action: Mouse moved to (438, 221)
Screenshot: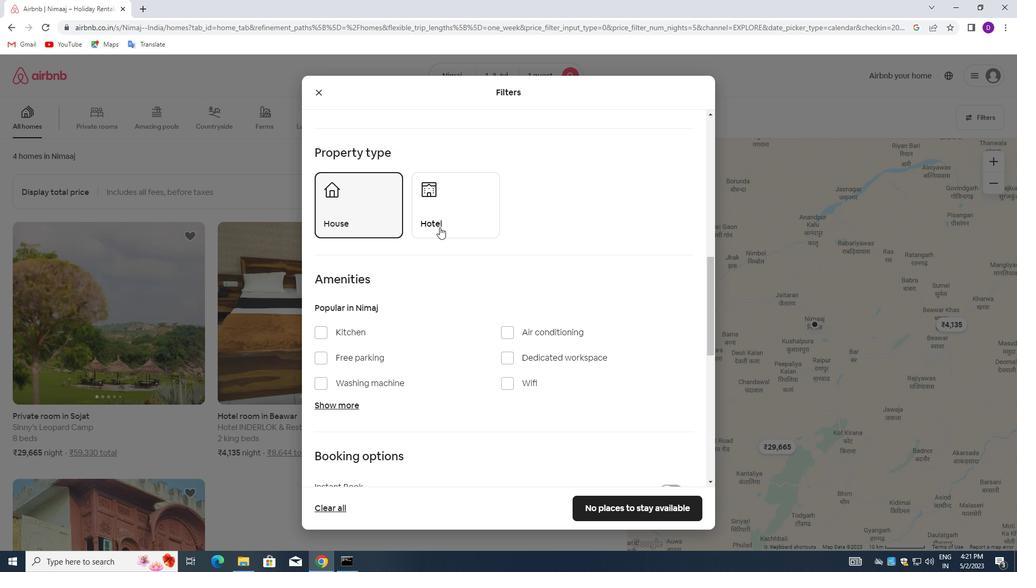 
Action: Mouse pressed left at (438, 221)
Screenshot: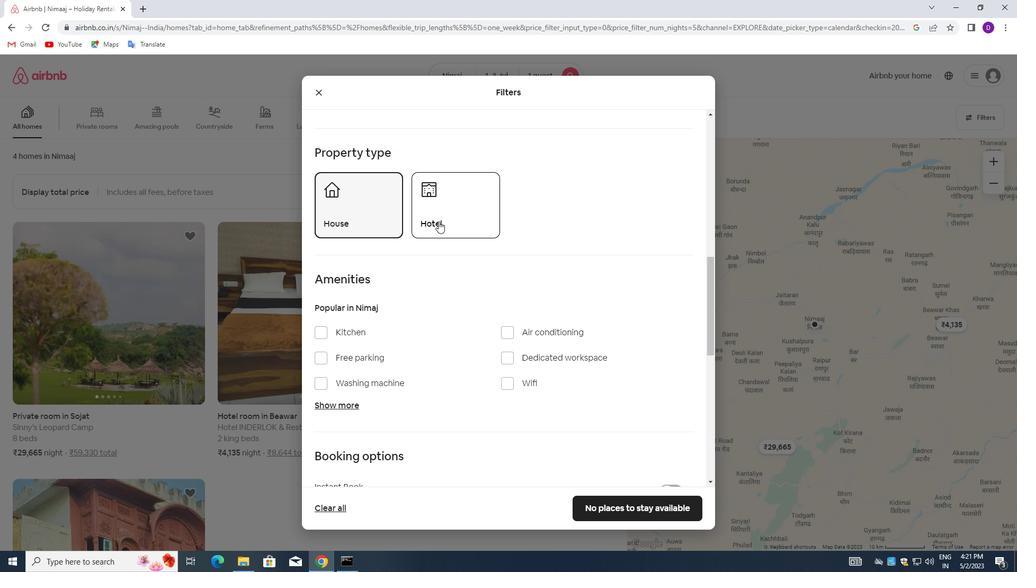 
Action: Mouse moved to (502, 311)
Screenshot: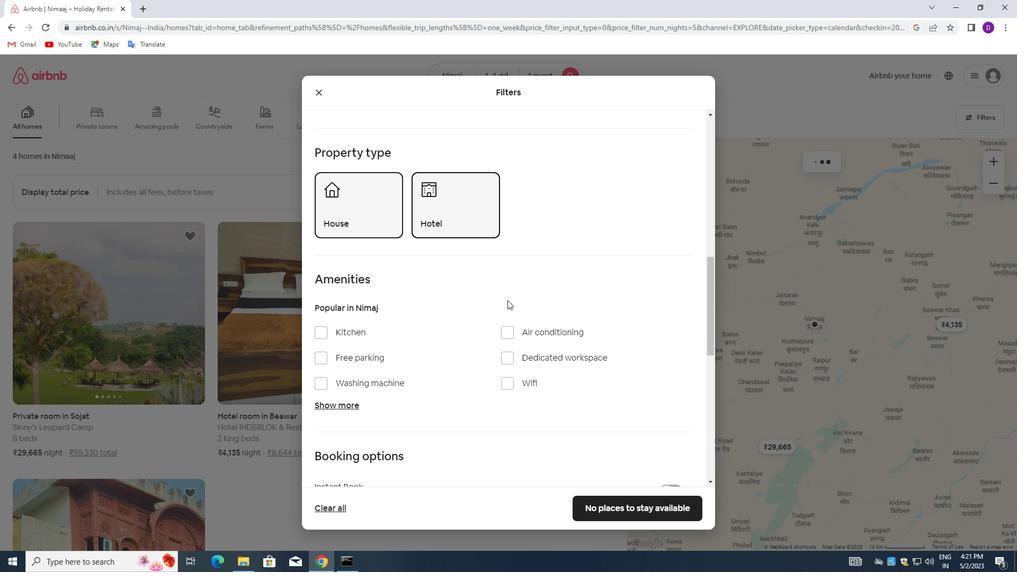 
Action: Mouse scrolled (502, 311) with delta (0, 0)
Screenshot: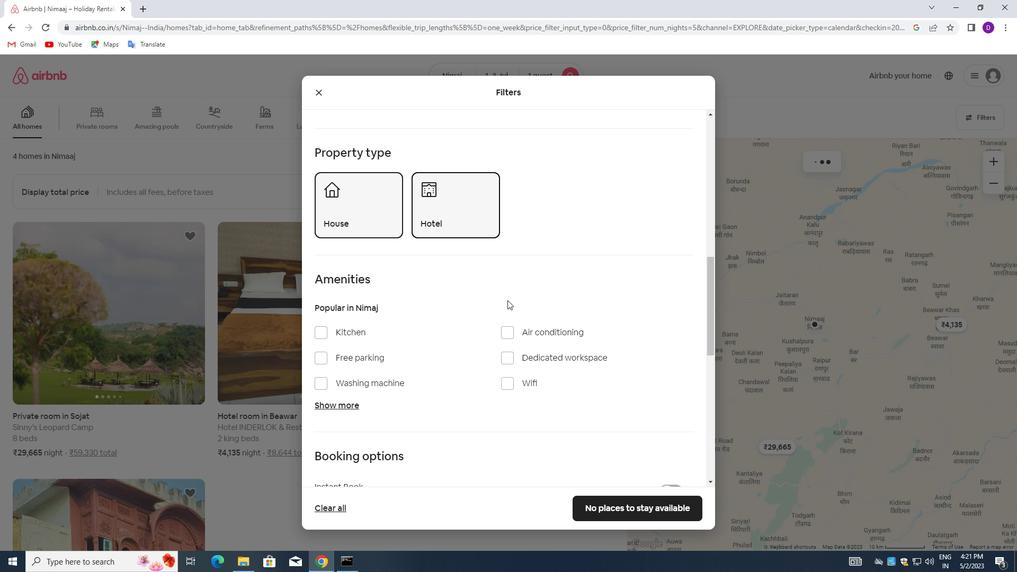 
Action: Mouse moved to (462, 298)
Screenshot: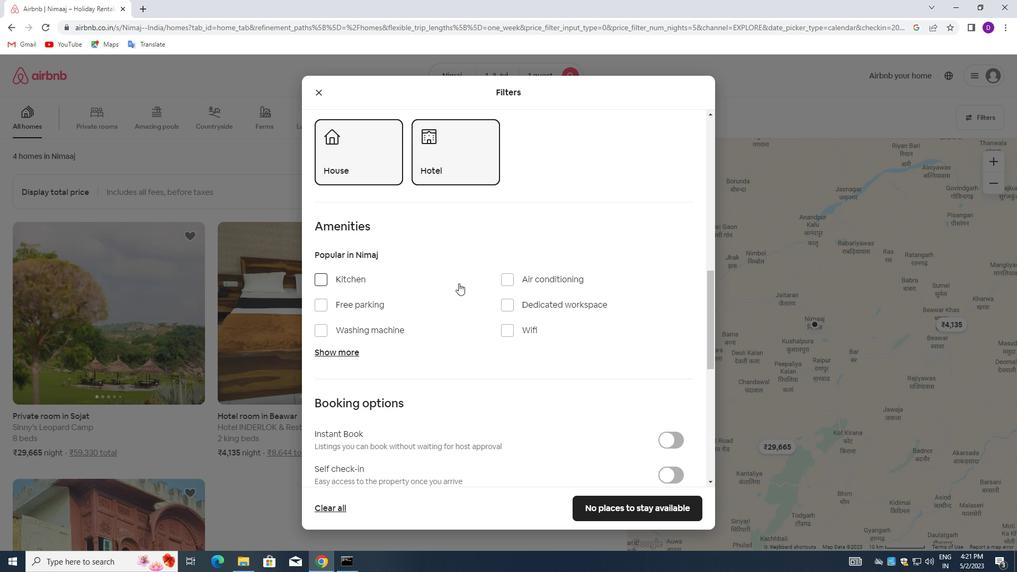 
Action: Mouse scrolled (462, 298) with delta (0, 0)
Screenshot: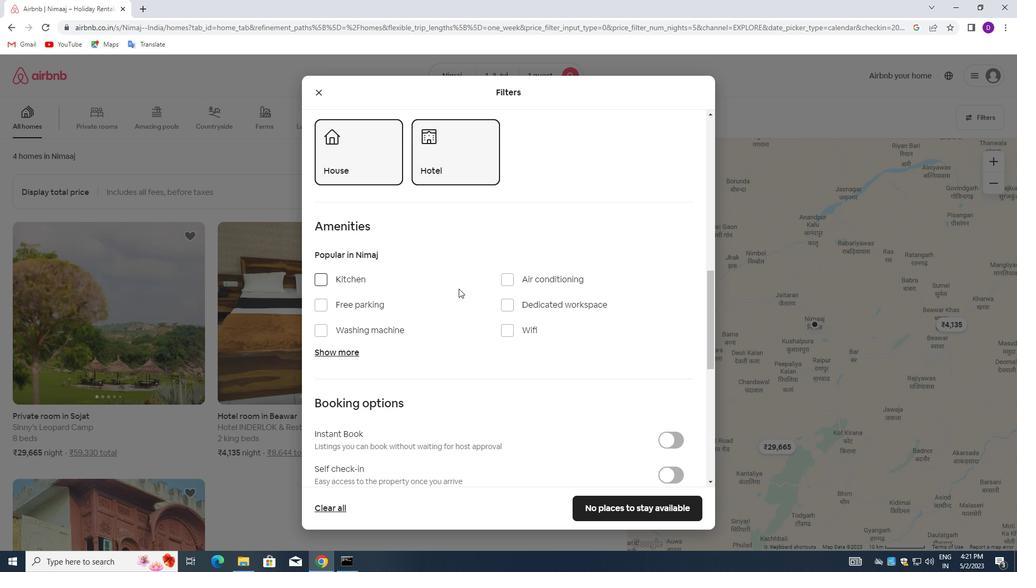 
Action: Mouse moved to (507, 277)
Screenshot: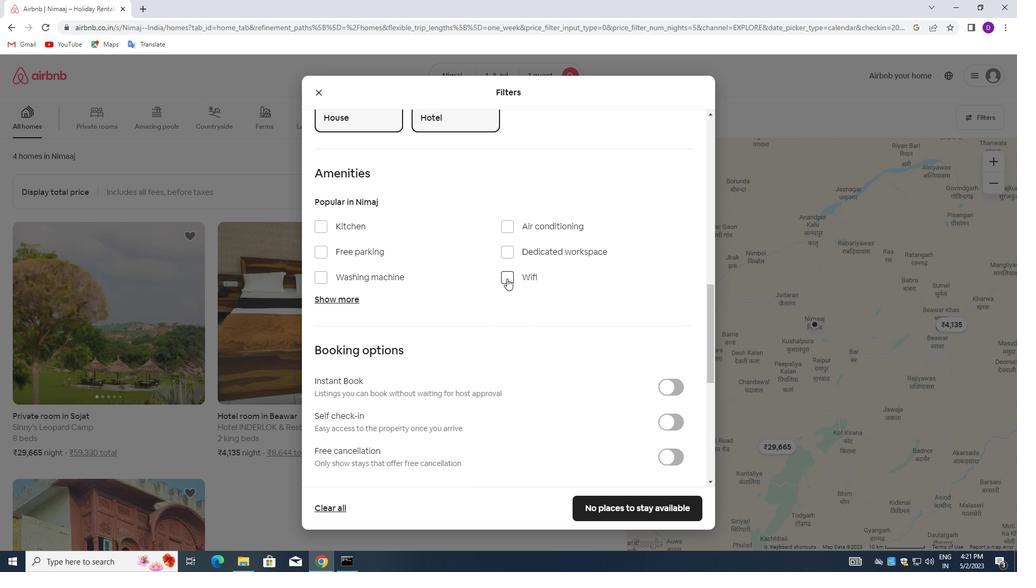
Action: Mouse pressed left at (507, 277)
Screenshot: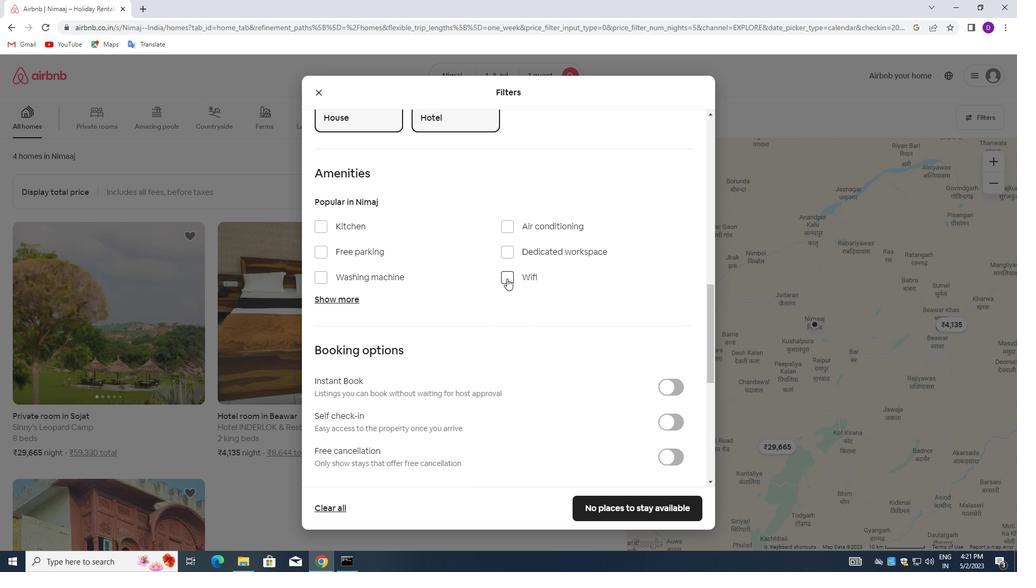 
Action: Mouse moved to (323, 275)
Screenshot: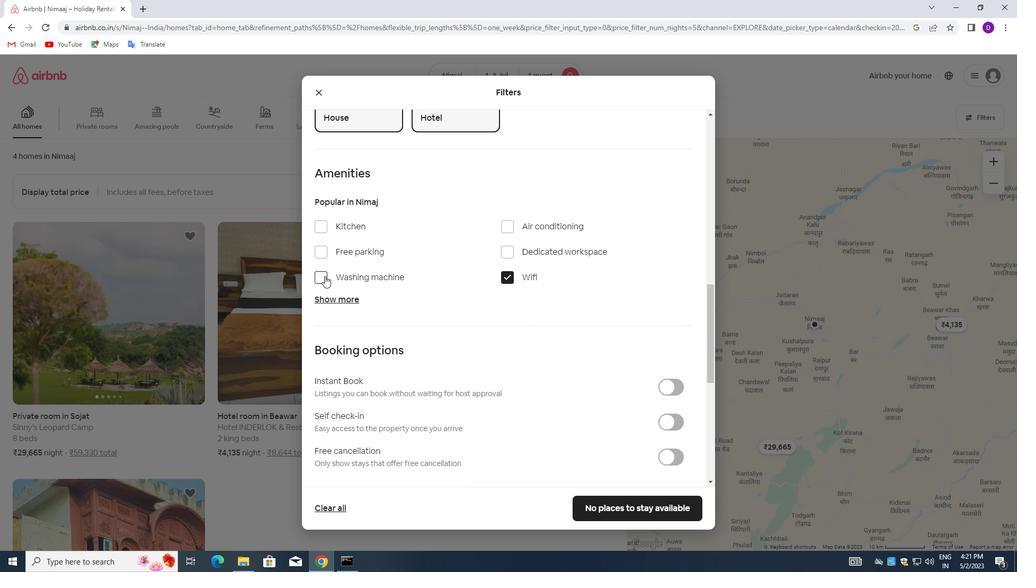 
Action: Mouse pressed left at (323, 275)
Screenshot: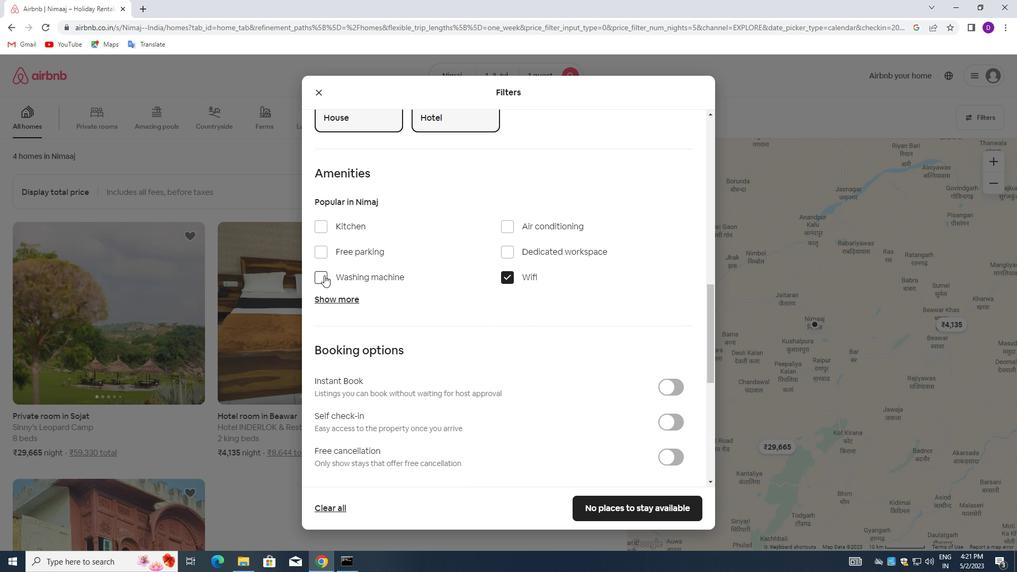 
Action: Mouse moved to (461, 320)
Screenshot: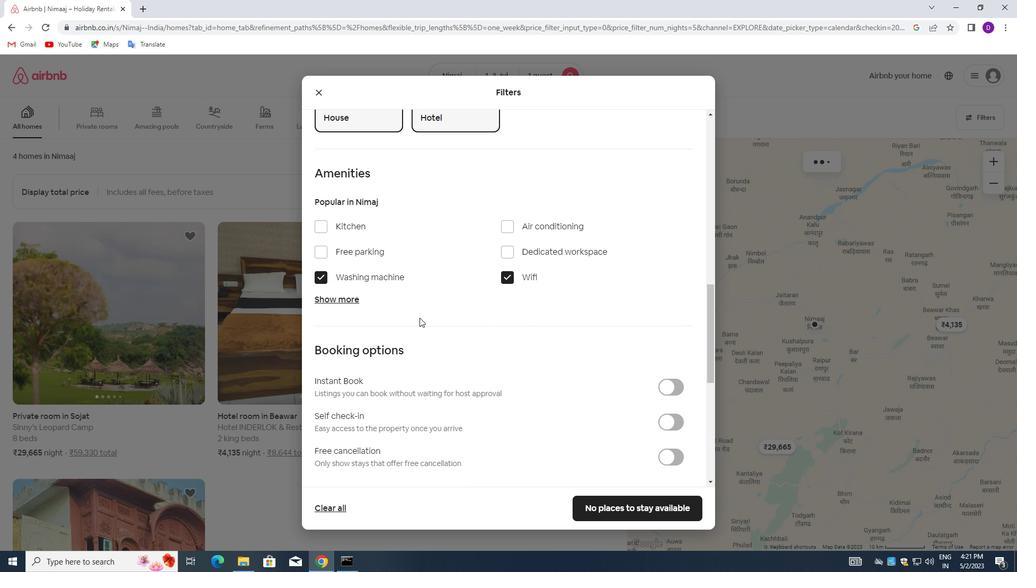 
Action: Mouse scrolled (461, 320) with delta (0, 0)
Screenshot: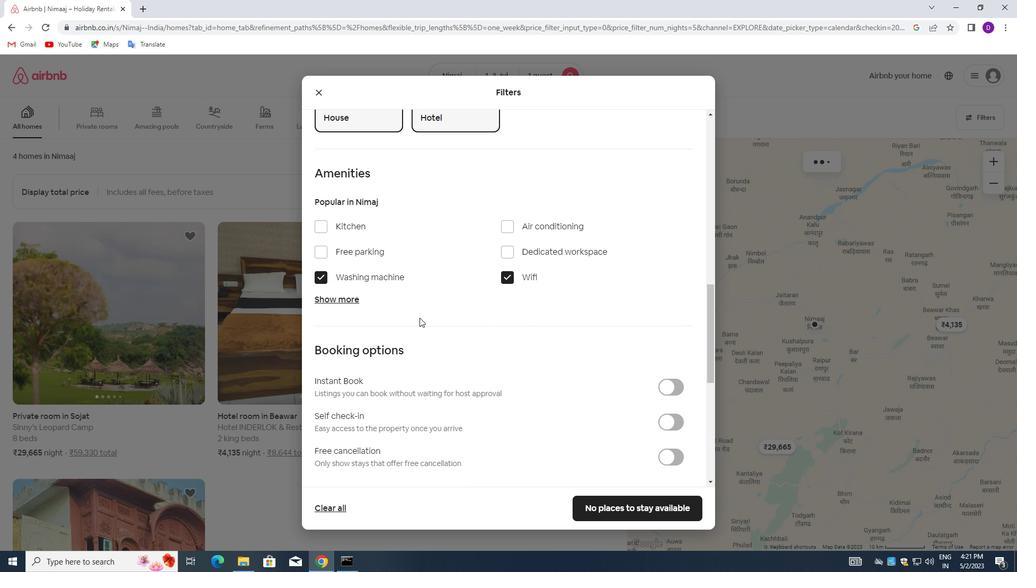 
Action: Mouse moved to (467, 322)
Screenshot: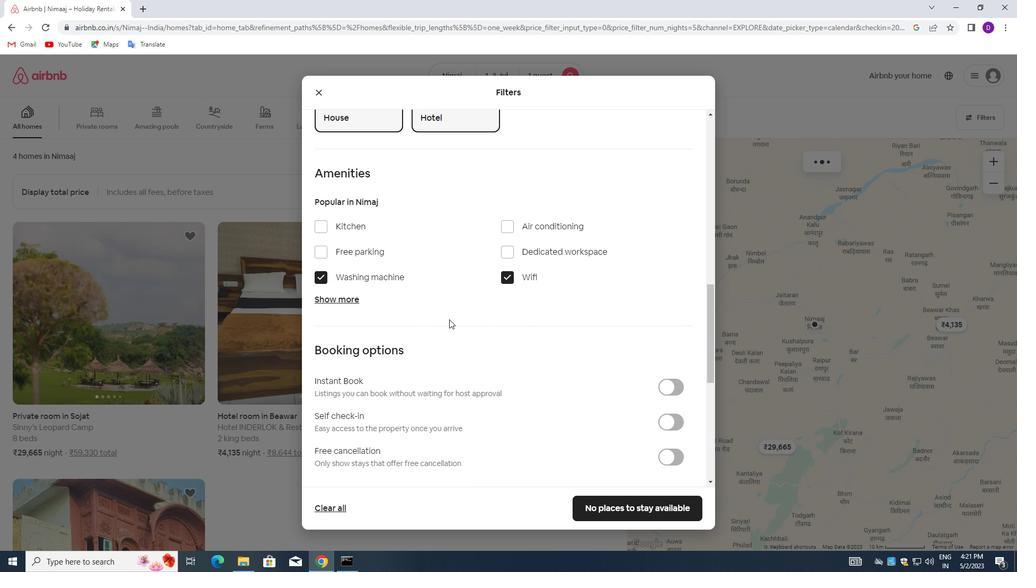 
Action: Mouse scrolled (467, 322) with delta (0, 0)
Screenshot: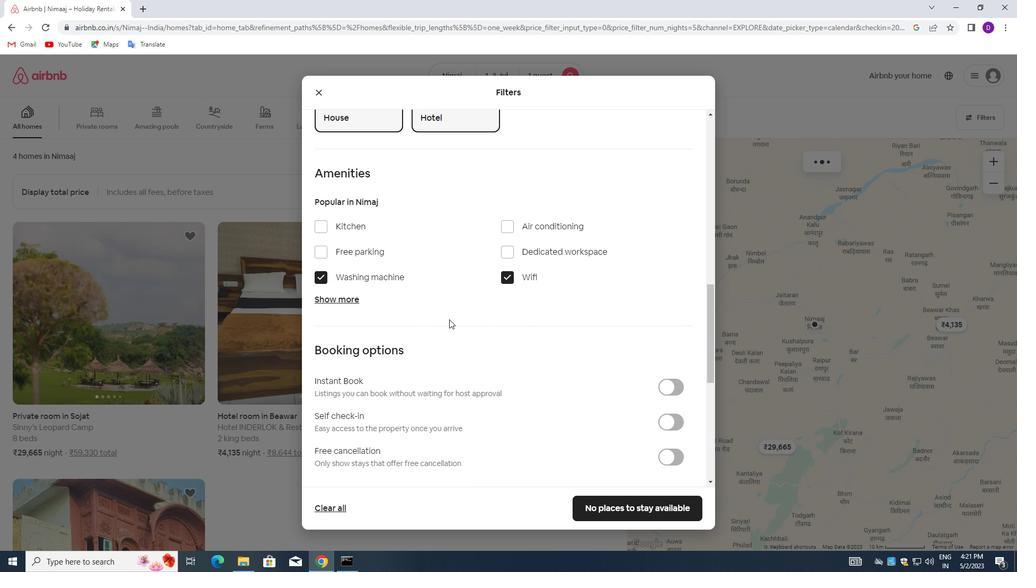 
Action: Mouse moved to (662, 317)
Screenshot: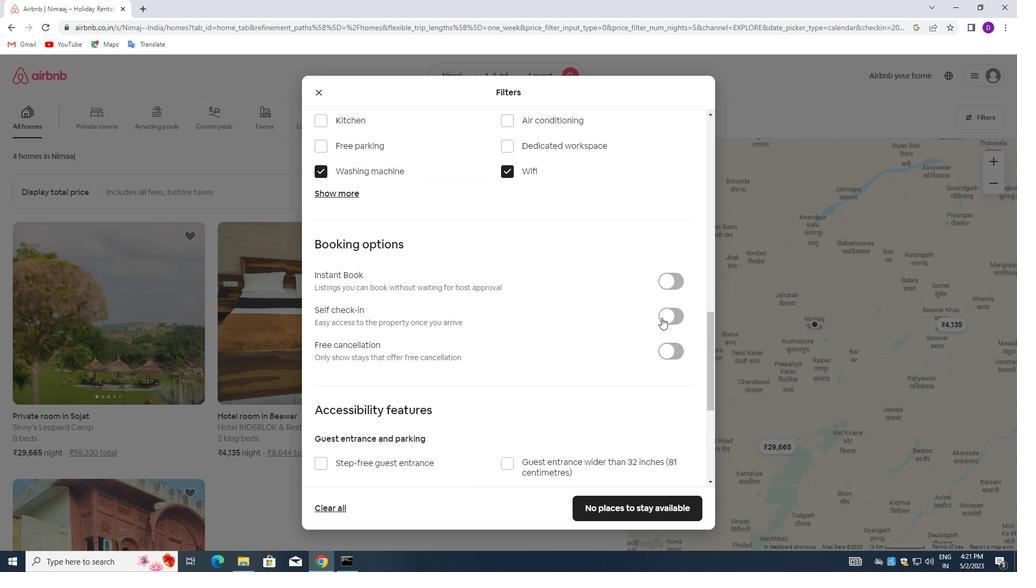 
Action: Mouse pressed left at (662, 317)
Screenshot: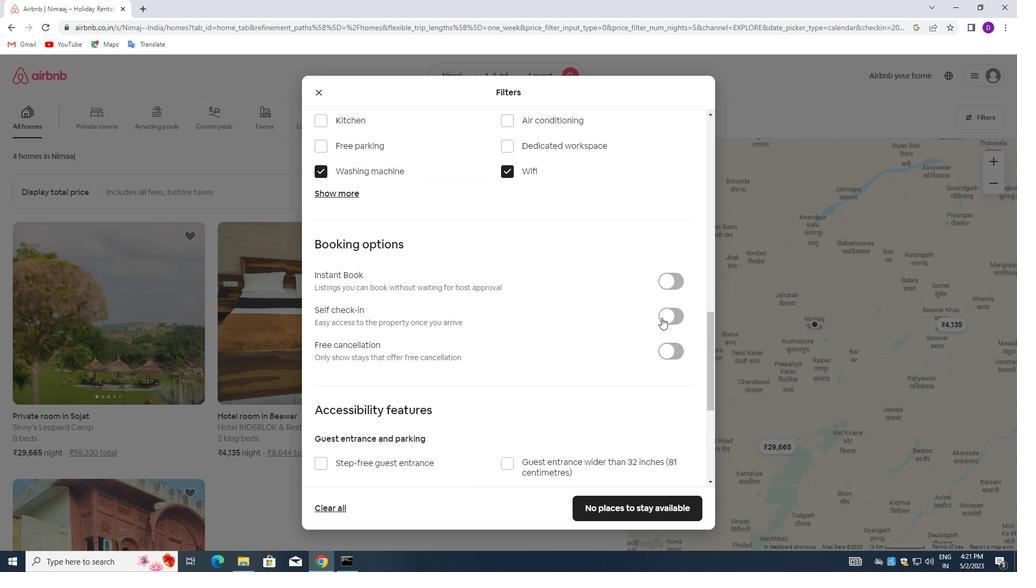 
Action: Mouse moved to (471, 356)
Screenshot: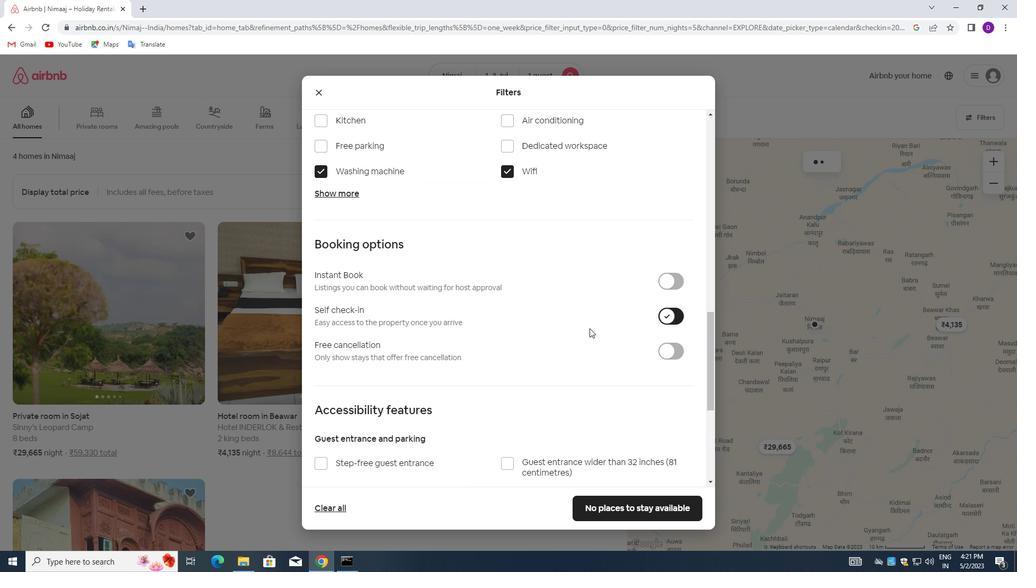 
Action: Mouse scrolled (471, 356) with delta (0, 0)
Screenshot: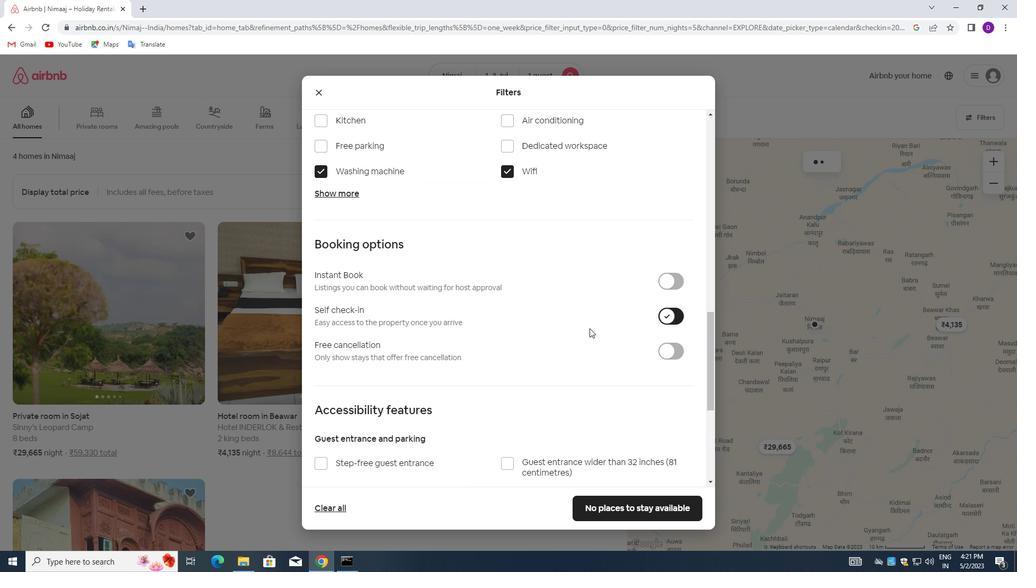 
Action: Mouse moved to (471, 356)
Screenshot: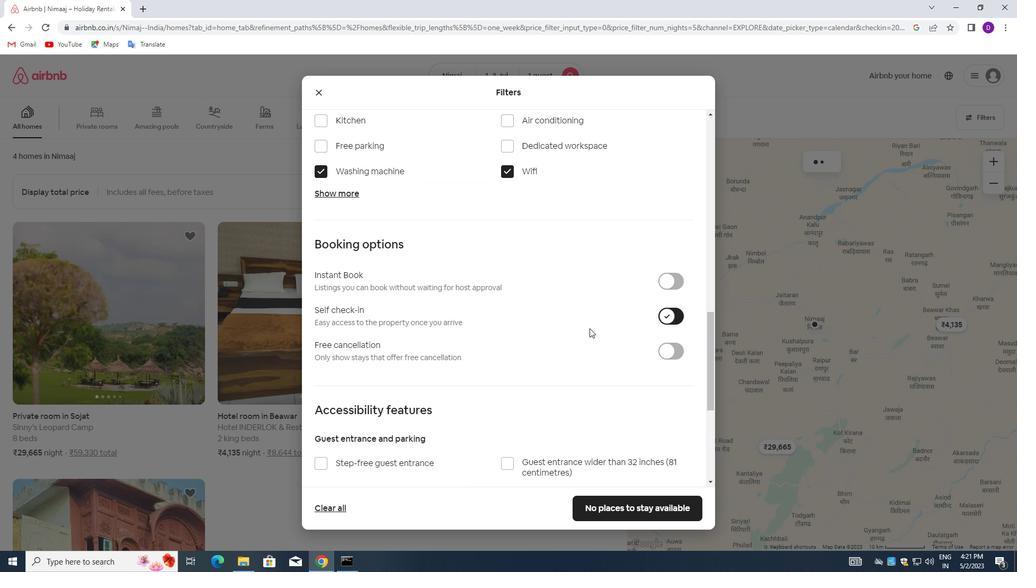 
Action: Mouse scrolled (471, 356) with delta (0, 0)
Screenshot: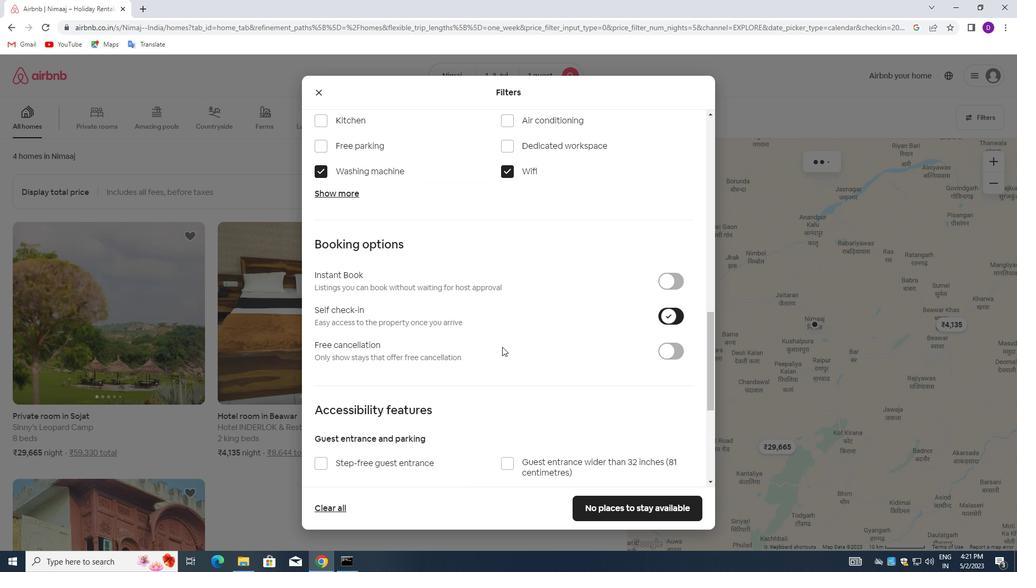 
Action: Mouse moved to (470, 356)
Screenshot: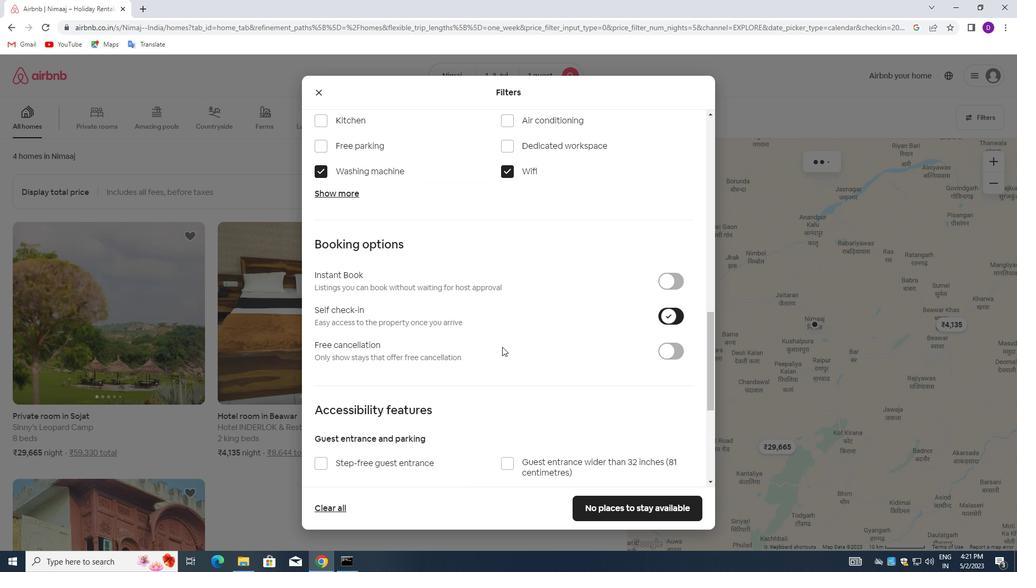
Action: Mouse scrolled (470, 356) with delta (0, 0)
Screenshot: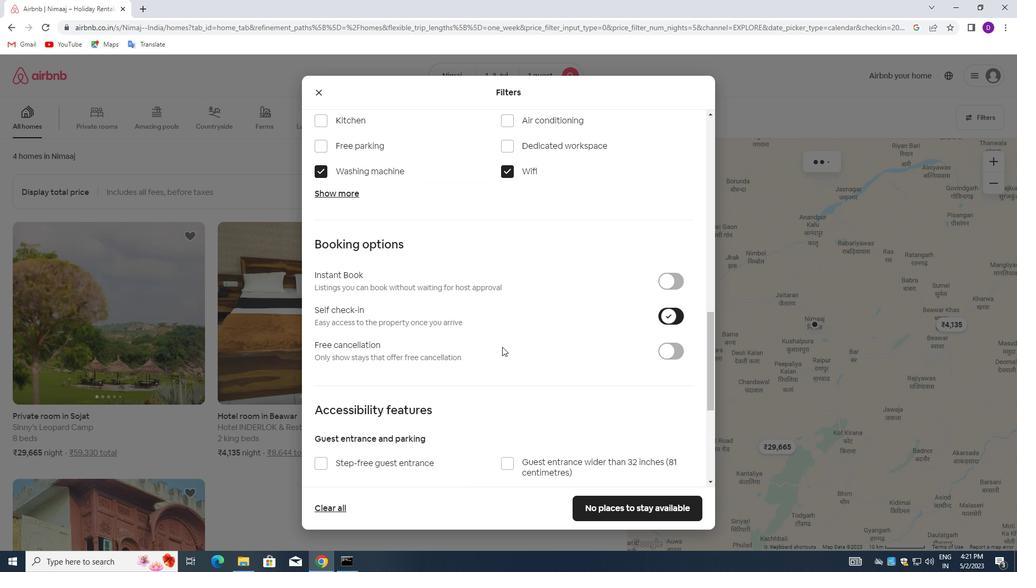 
Action: Mouse moved to (469, 356)
Screenshot: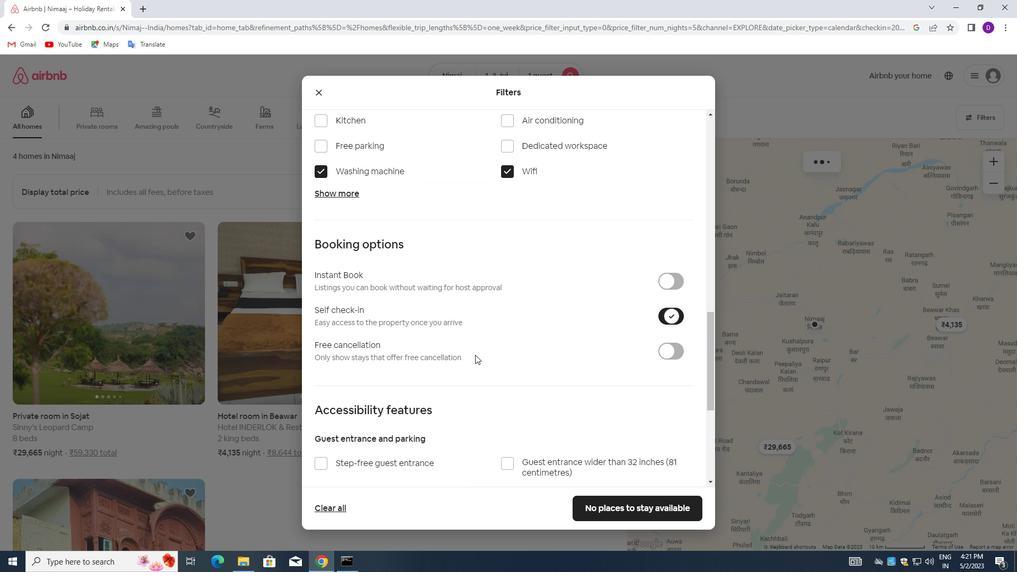 
Action: Mouse scrolled (469, 356) with delta (0, 0)
Screenshot: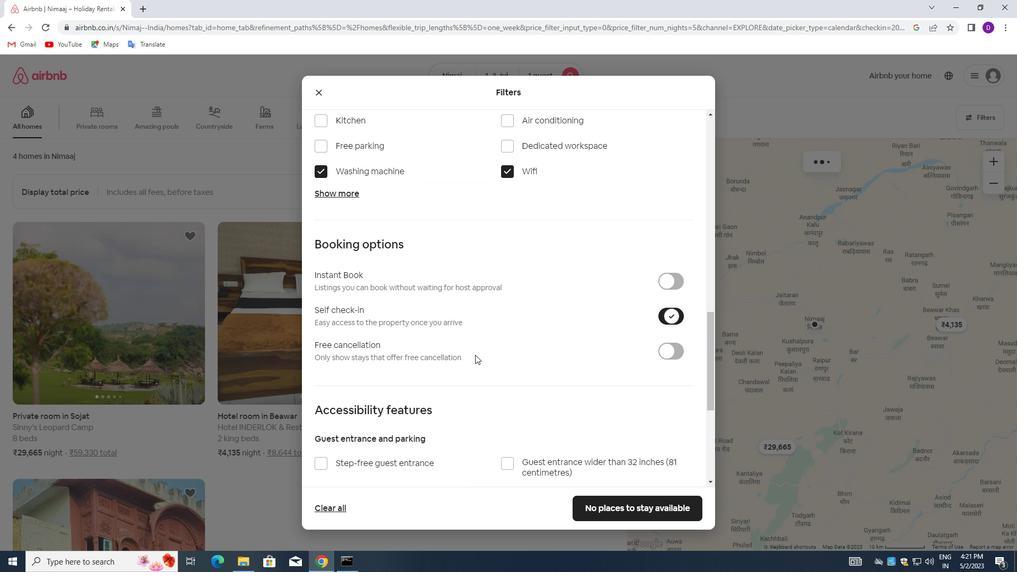
Action: Mouse moved to (466, 356)
Screenshot: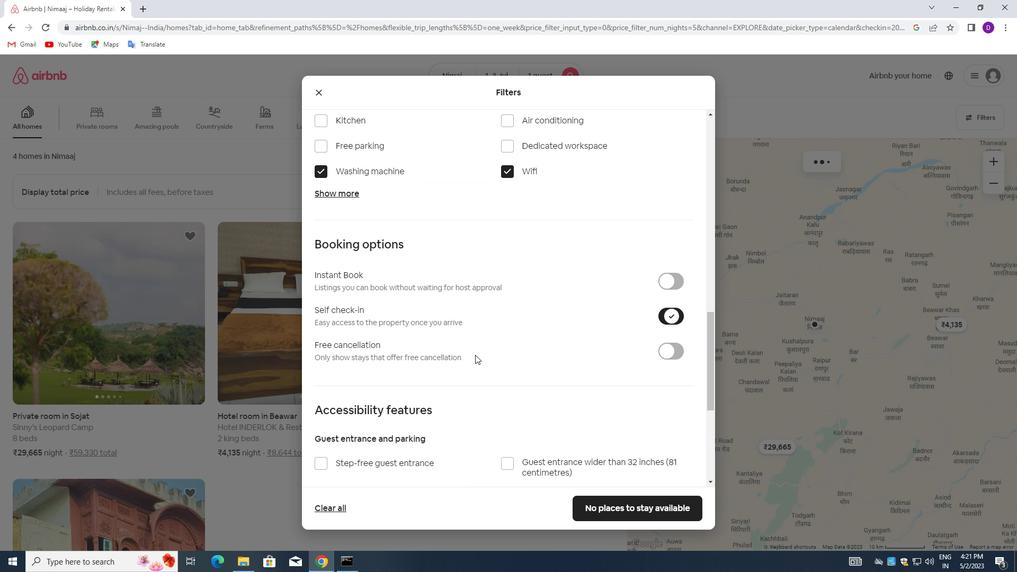 
Action: Mouse scrolled (466, 356) with delta (0, 0)
Screenshot: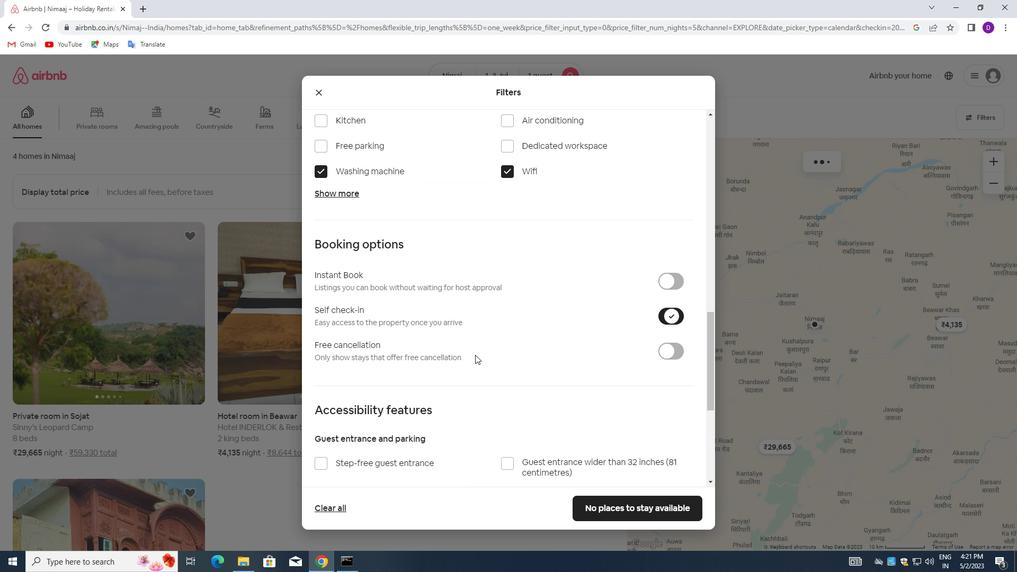 
Action: Mouse moved to (466, 352)
Screenshot: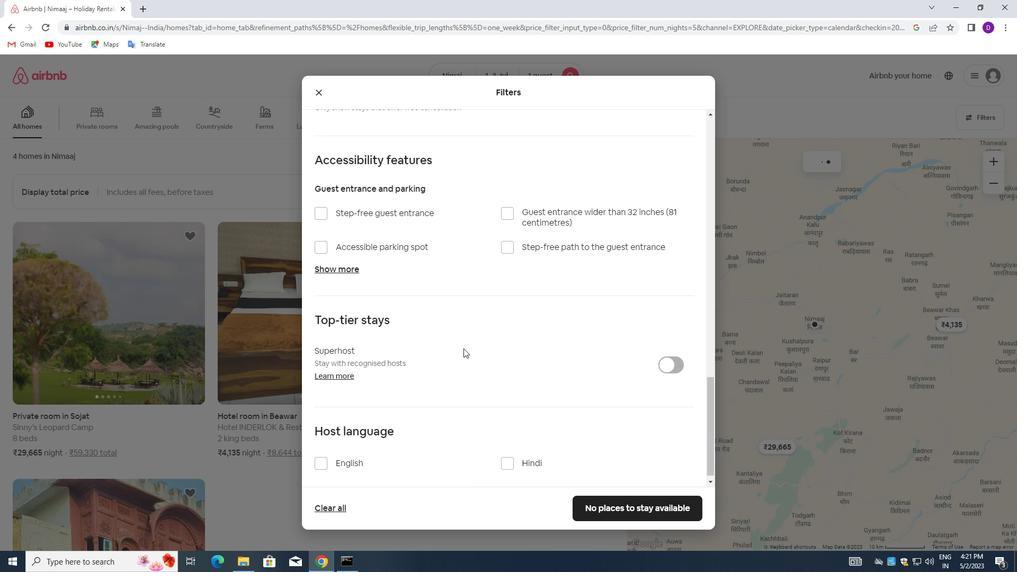 
Action: Mouse scrolled (466, 352) with delta (0, 0)
Screenshot: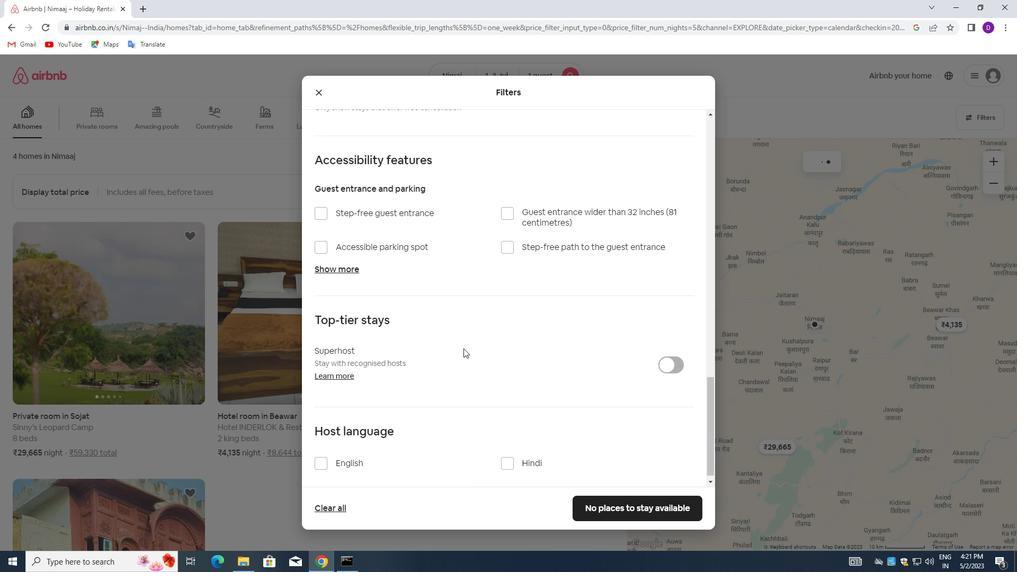 
Action: Mouse moved to (466, 356)
Screenshot: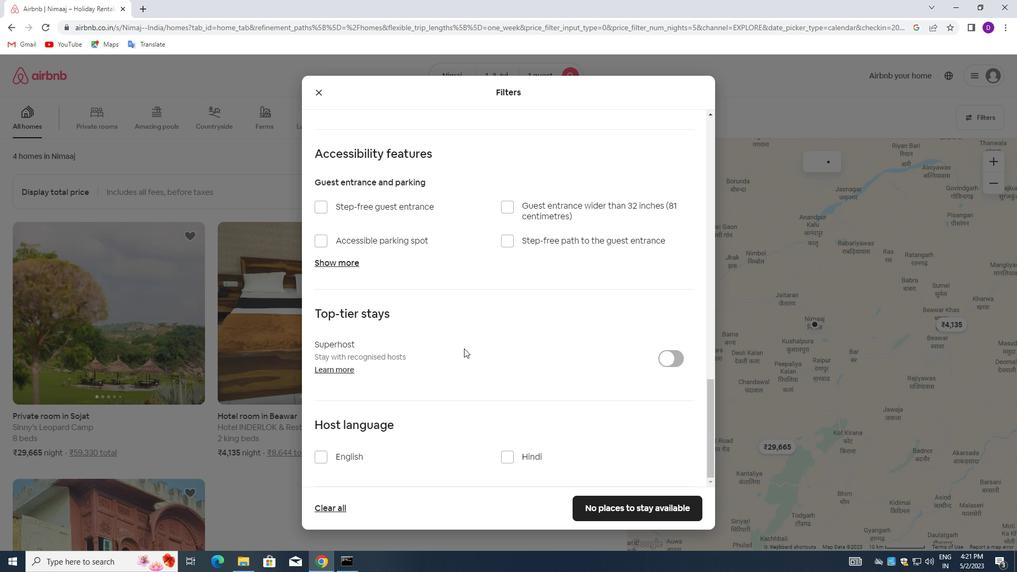
Action: Mouse scrolled (466, 355) with delta (0, 0)
Screenshot: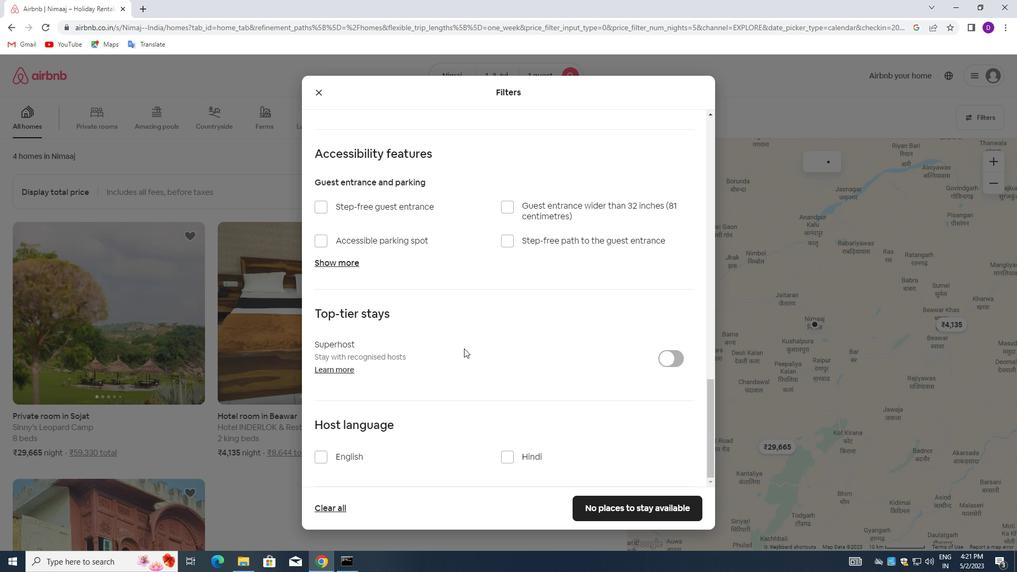 
Action: Mouse moved to (466, 358)
Screenshot: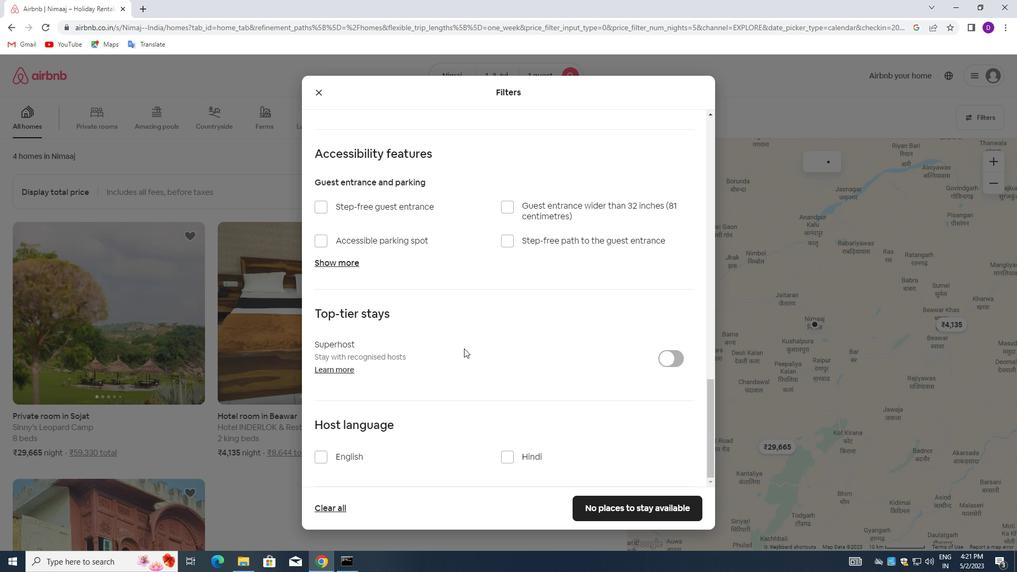 
Action: Mouse scrolled (466, 357) with delta (0, 0)
Screenshot: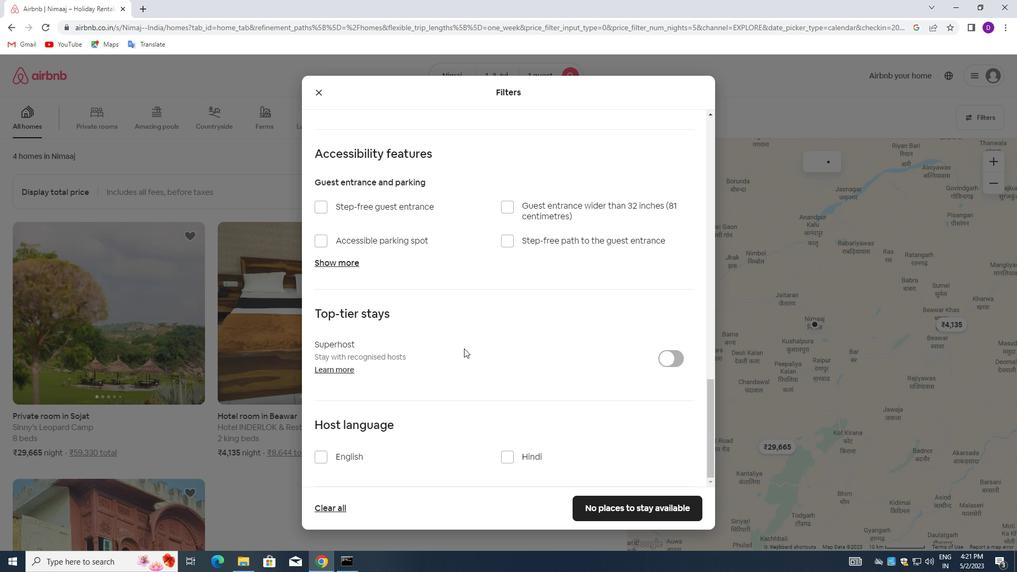 
Action: Mouse moved to (466, 359)
Screenshot: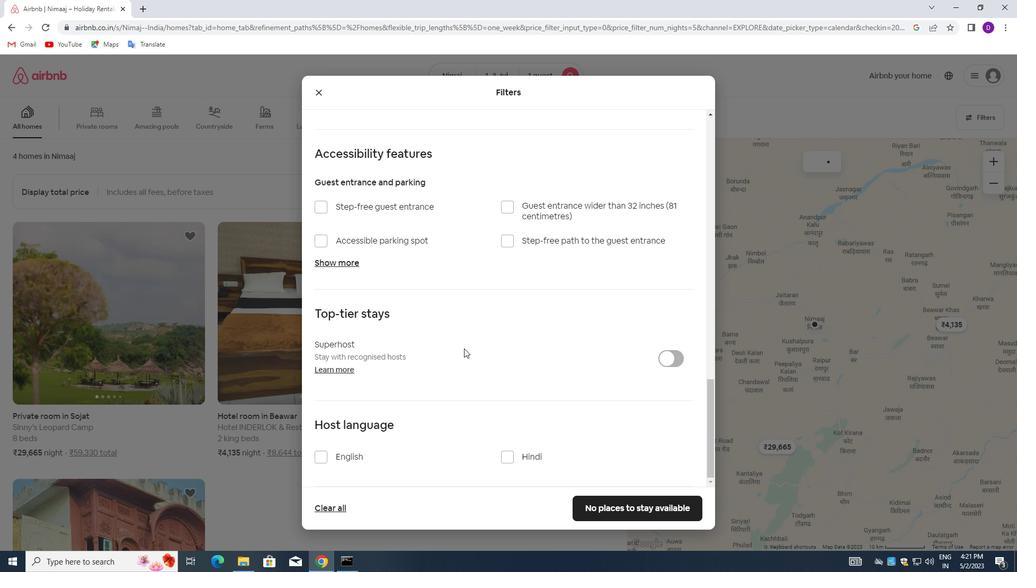 
Action: Mouse scrolled (466, 359) with delta (0, 0)
Screenshot: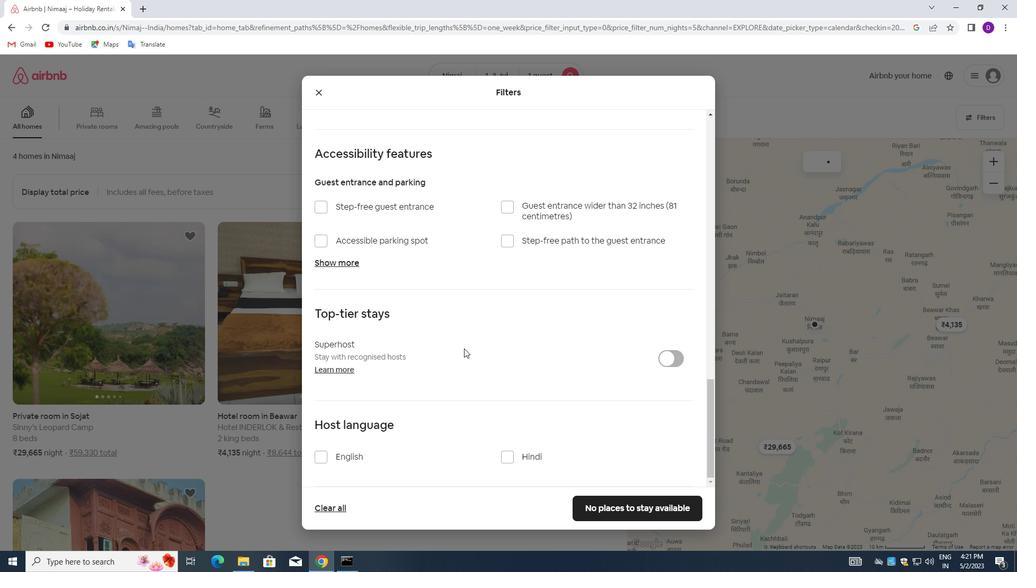
Action: Mouse moved to (466, 360)
Screenshot: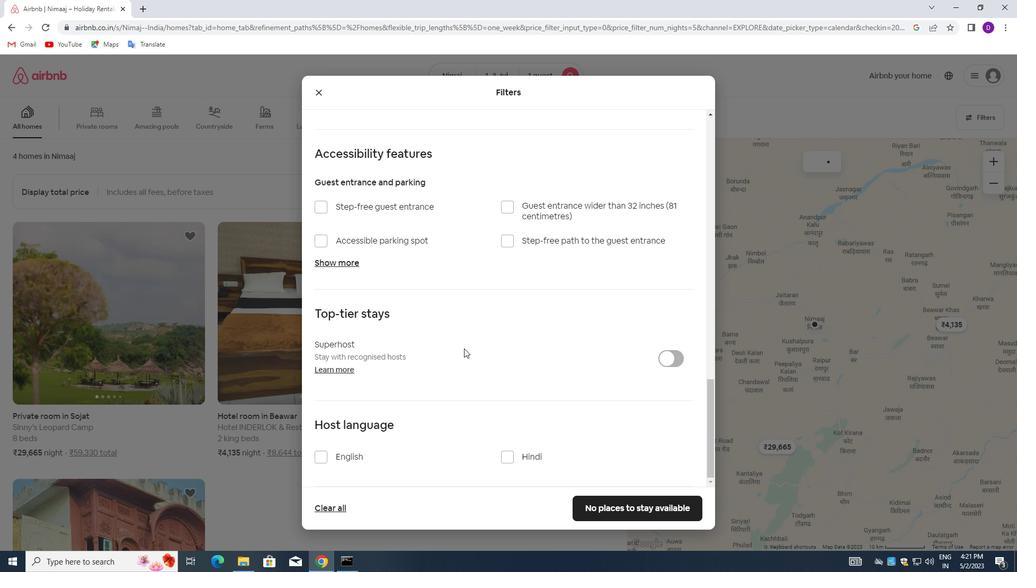 
Action: Mouse scrolled (466, 360) with delta (0, 0)
Screenshot: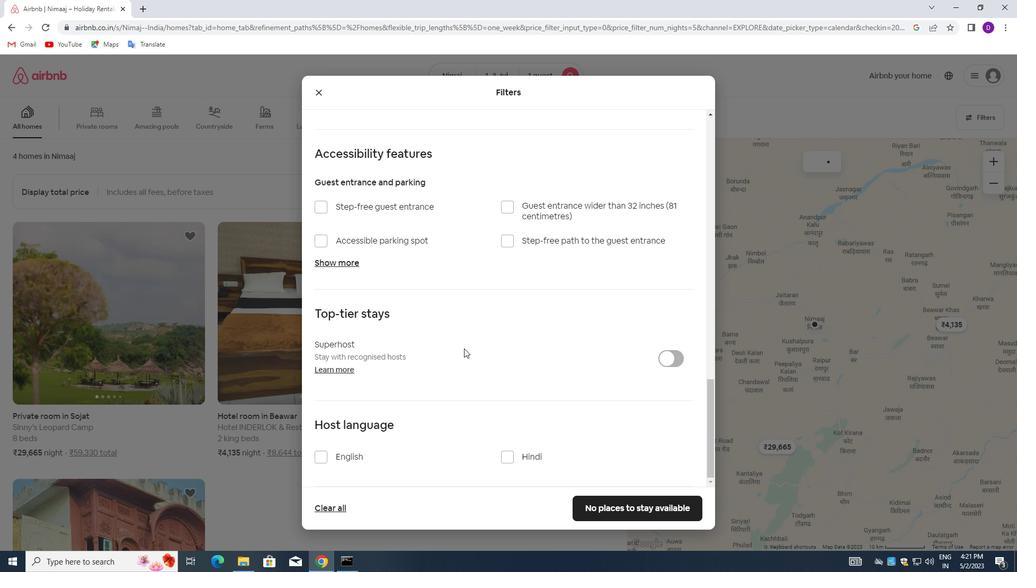 
Action: Mouse moved to (466, 363)
Screenshot: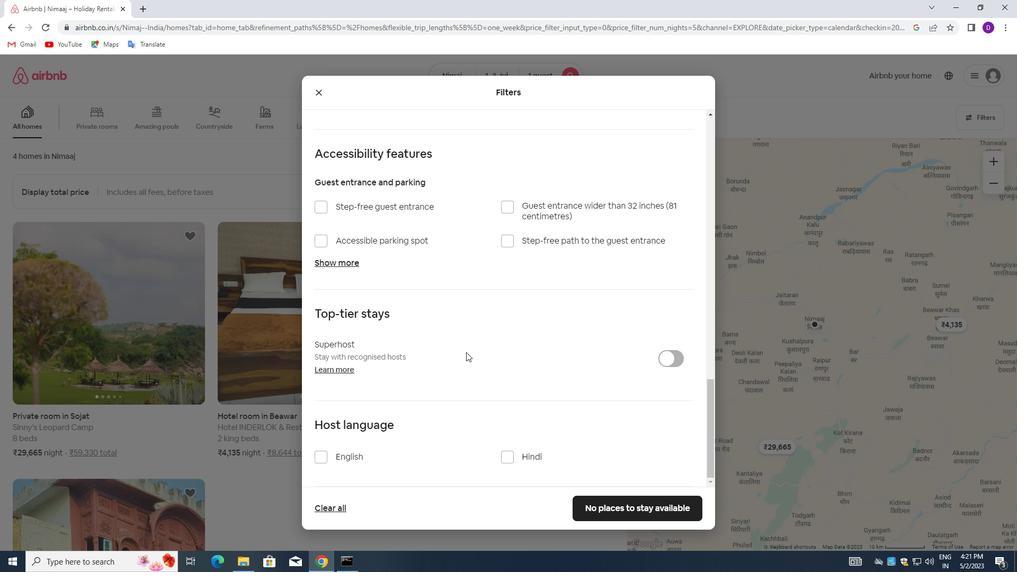 
Action: Mouse scrolled (466, 362) with delta (0, 0)
Screenshot: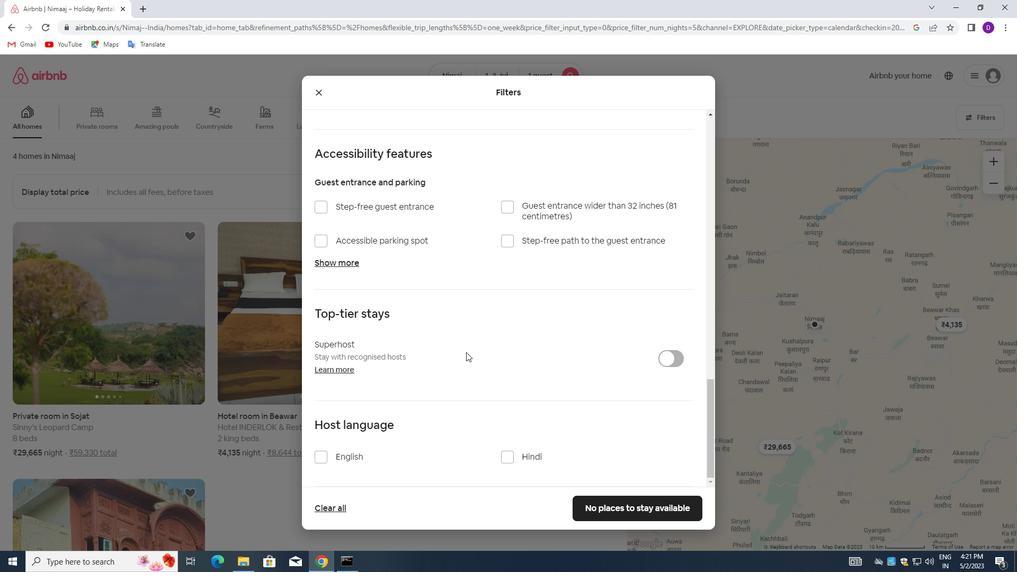 
Action: Mouse moved to (466, 364)
Screenshot: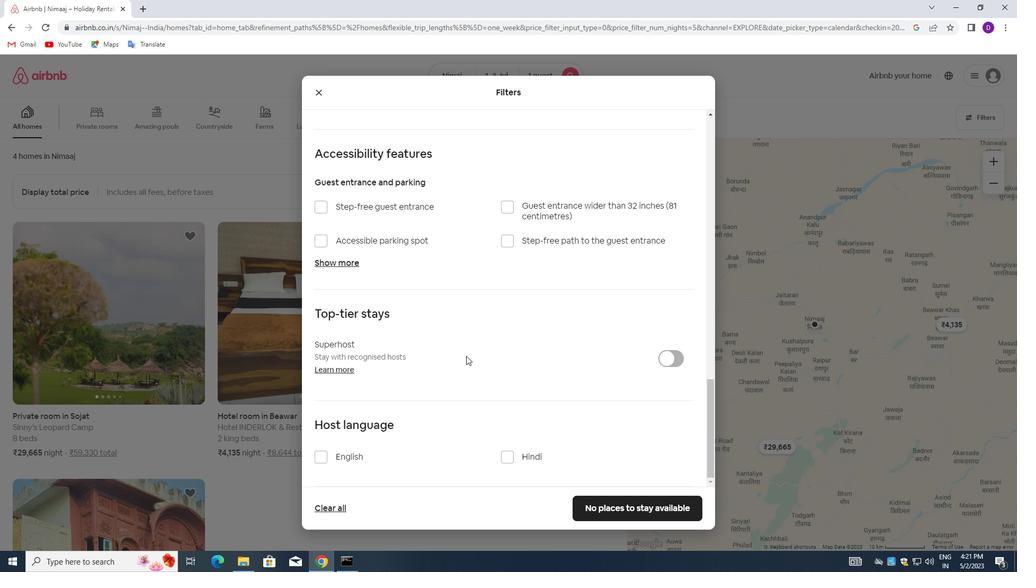 
Action: Mouse scrolled (466, 364) with delta (0, 0)
Screenshot: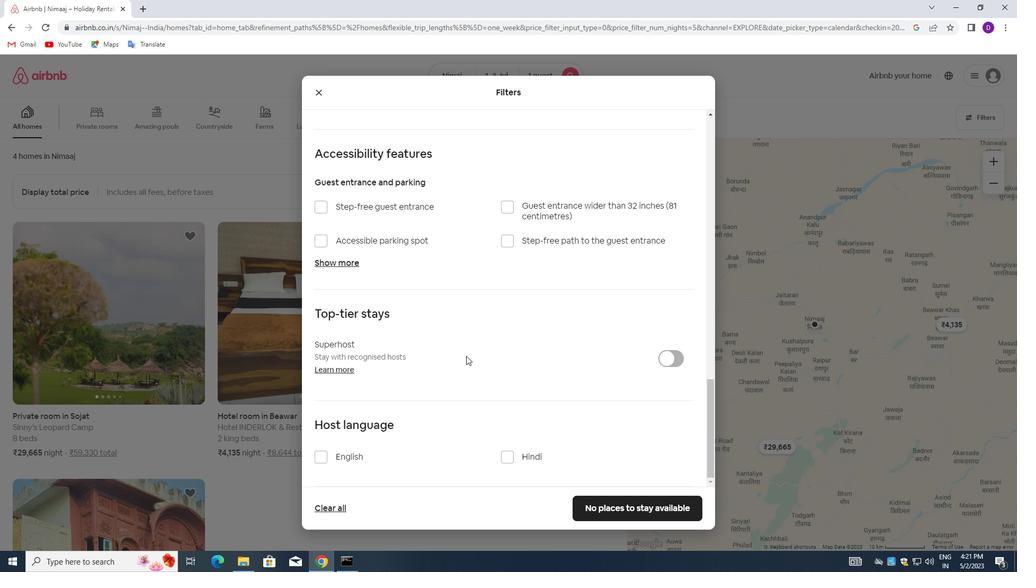 
Action: Mouse moved to (320, 455)
Screenshot: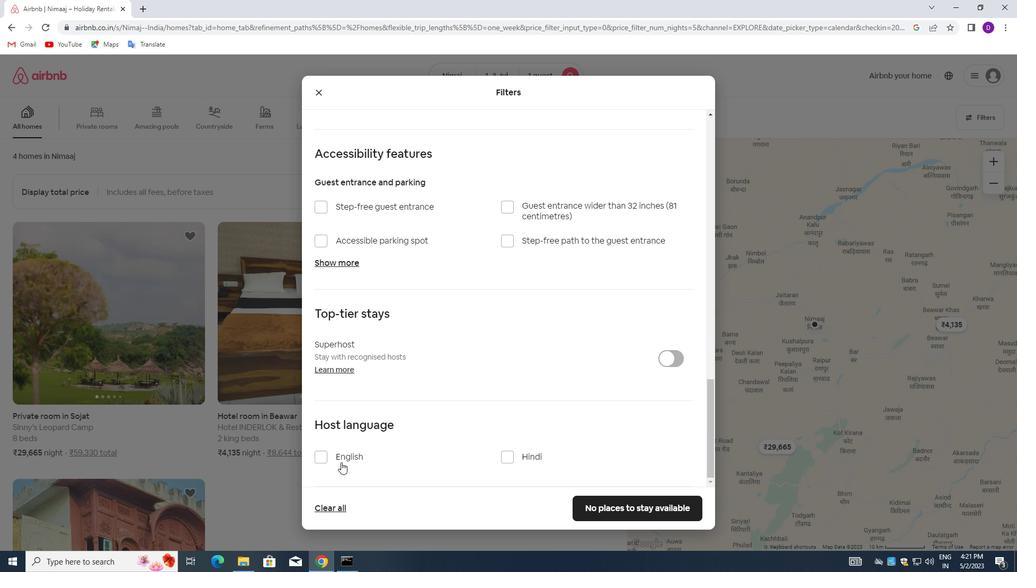 
Action: Mouse pressed left at (320, 455)
Screenshot: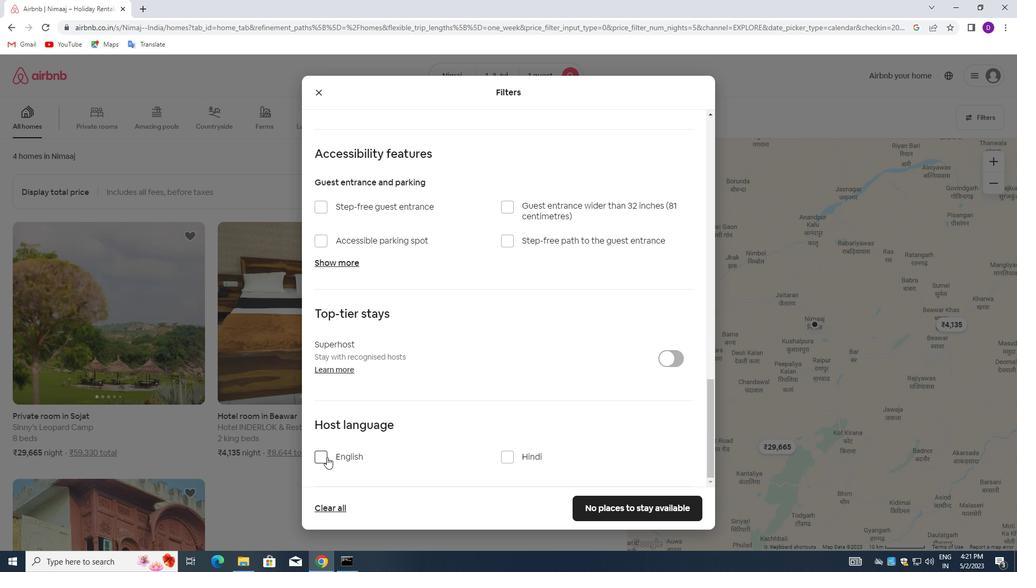 
Action: Mouse moved to (619, 503)
Screenshot: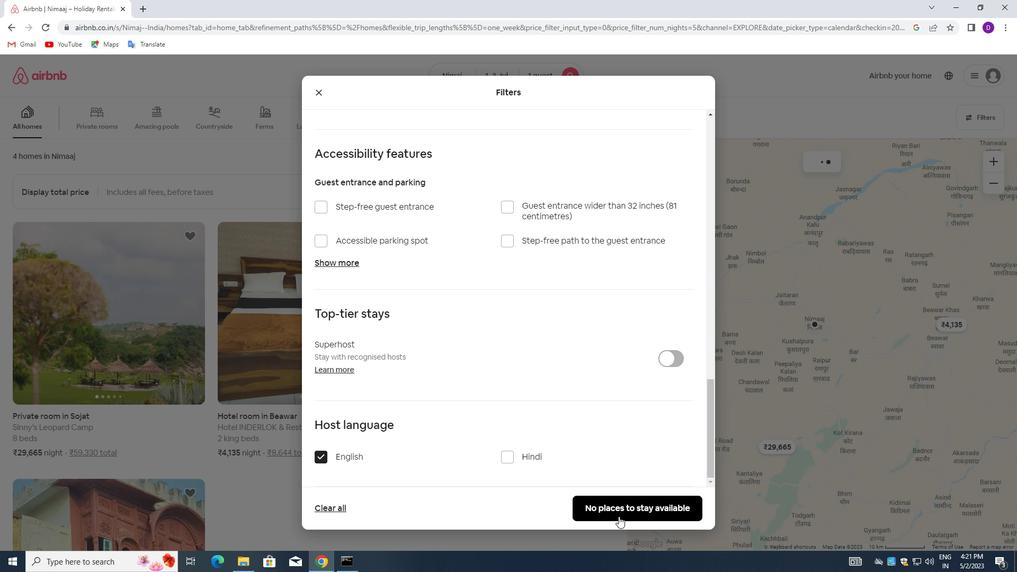 
Action: Mouse pressed left at (619, 503)
Screenshot: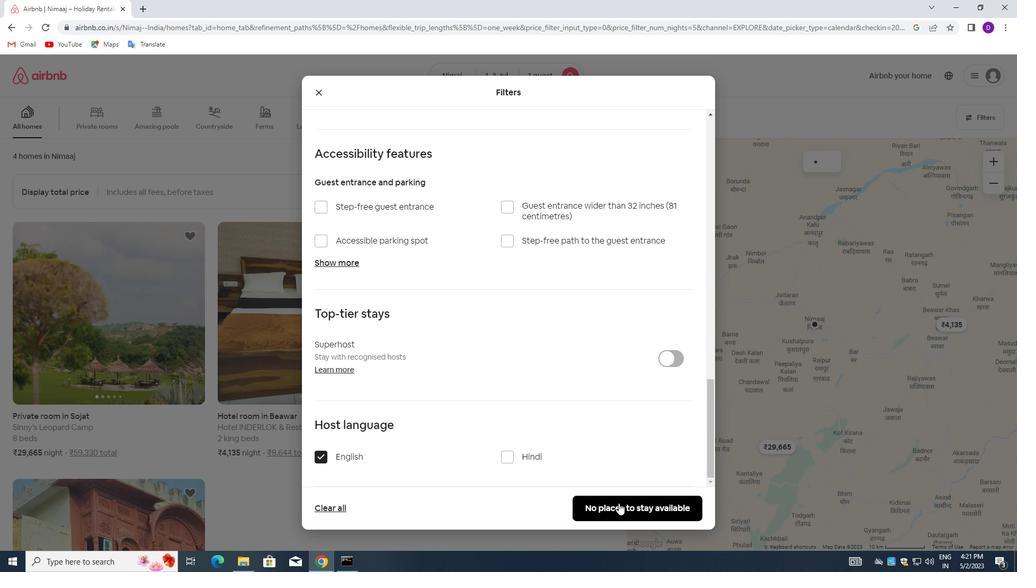 
